 Task: Look for space in Springs, South Africa from 12th August, 2023 to 16th August, 2023 for 8 adults in price range Rs.10000 to Rs.16000. Place can be private room with 8 bedrooms having 8 beds and 8 bathrooms. Property type can be house, flat, guest house, hotel. Amenities needed are: wifi, TV, free parkinig on premises, gym, breakfast. Booking option can be shelf check-in. Required host language is English.
Action: Mouse moved to (433, 105)
Screenshot: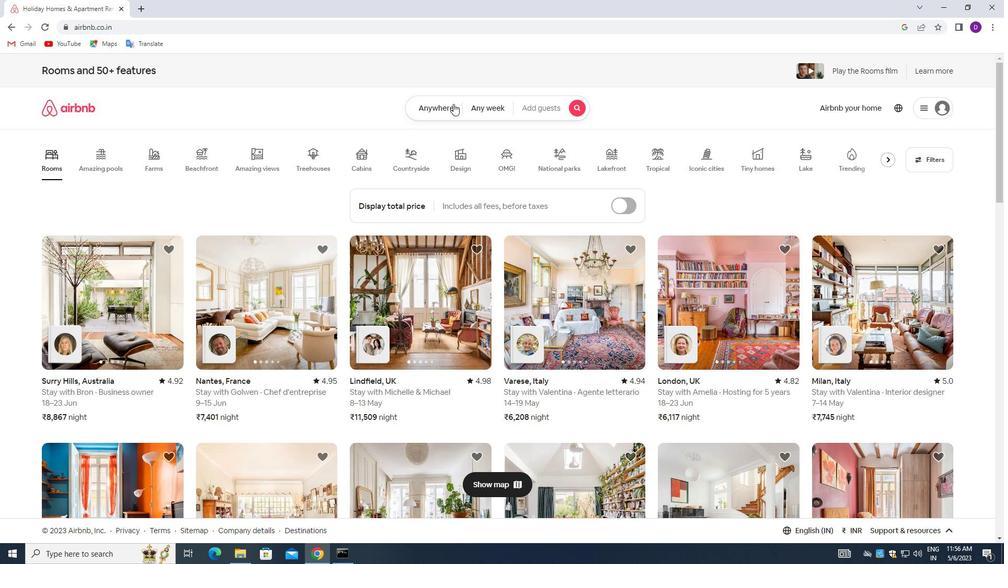
Action: Mouse pressed left at (433, 105)
Screenshot: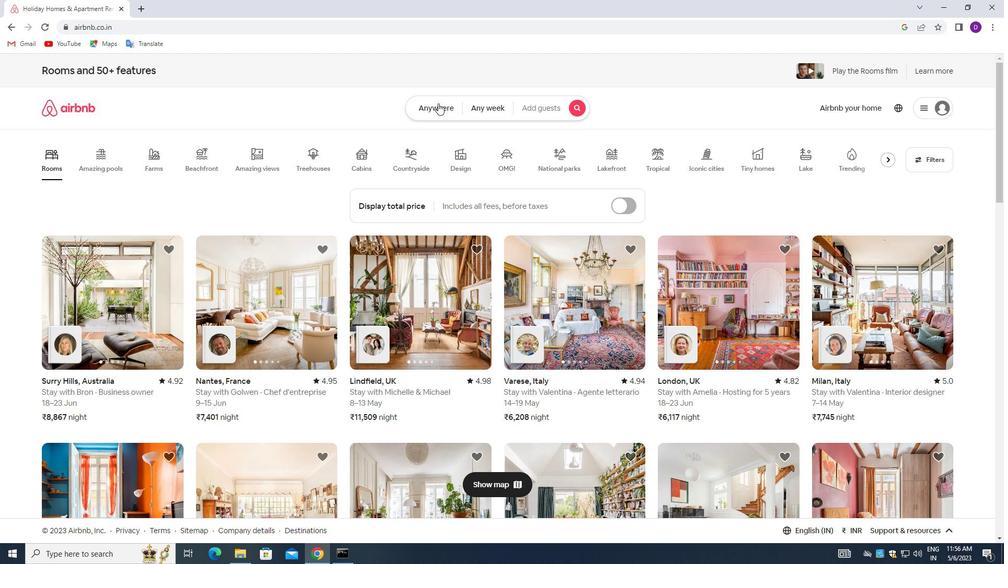 
Action: Mouse moved to (382, 148)
Screenshot: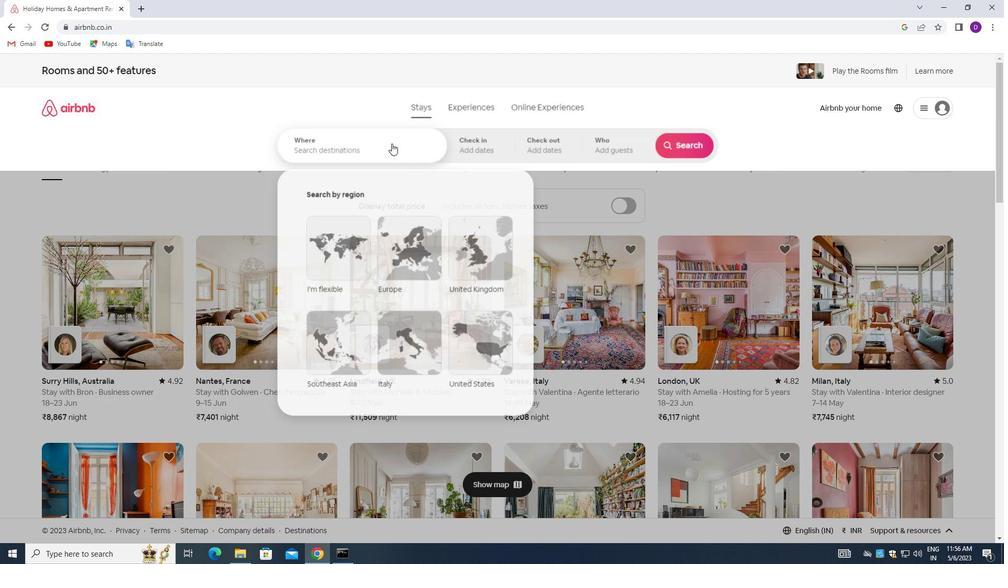 
Action: Mouse pressed left at (382, 148)
Screenshot: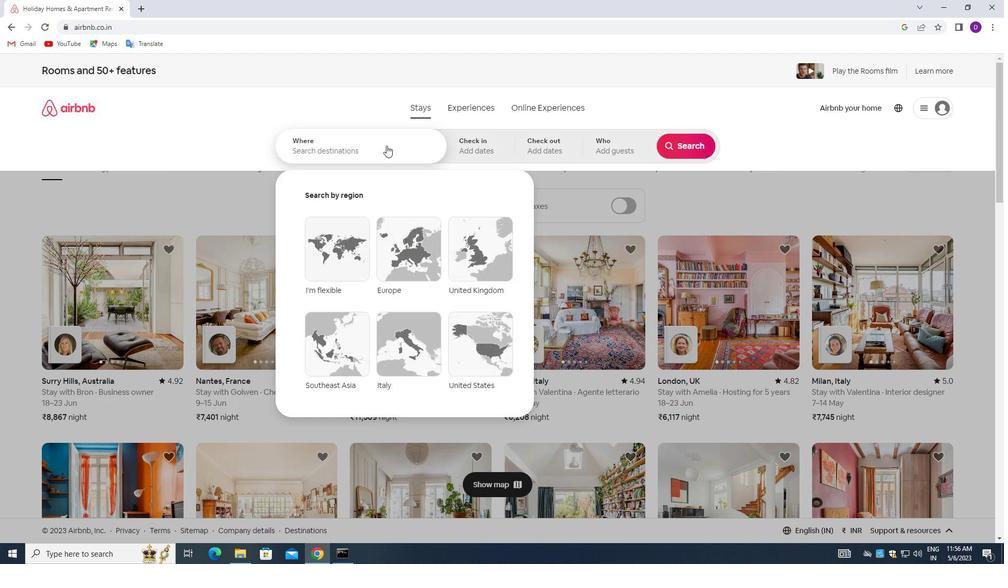 
Action: Mouse moved to (130, 254)
Screenshot: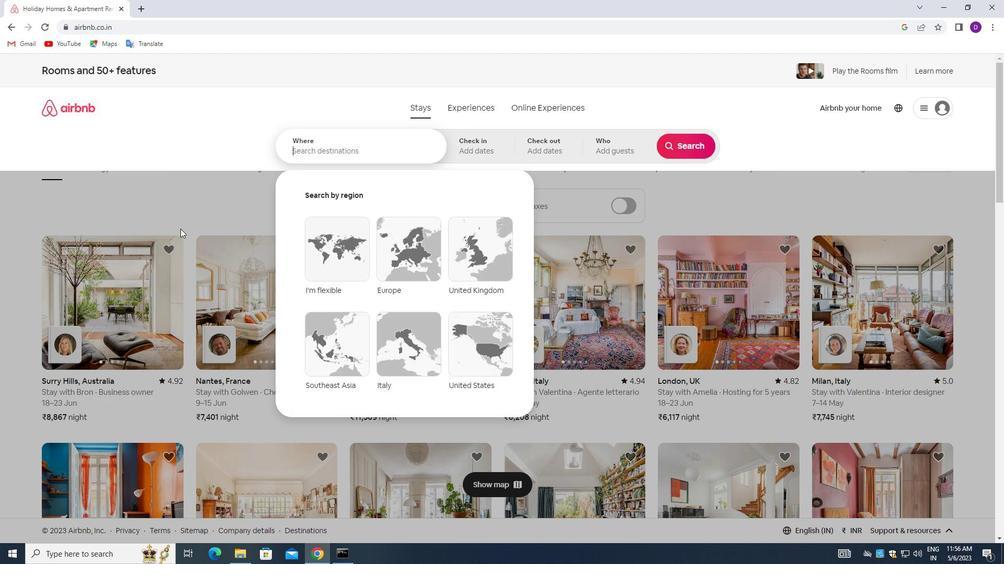 
Action: Key pressed <Key.shift_r>Spring,<Key.space><Key.shift_r>South<Key.space><Key.shift_r>Africa<Key.left><Key.left><Key.left><Key.left><Key.left><Key.left><Key.left><Key.left><Key.left><Key.left><Key.left><Key.left><Key.left><Key.left>s<Key.enter>
Screenshot: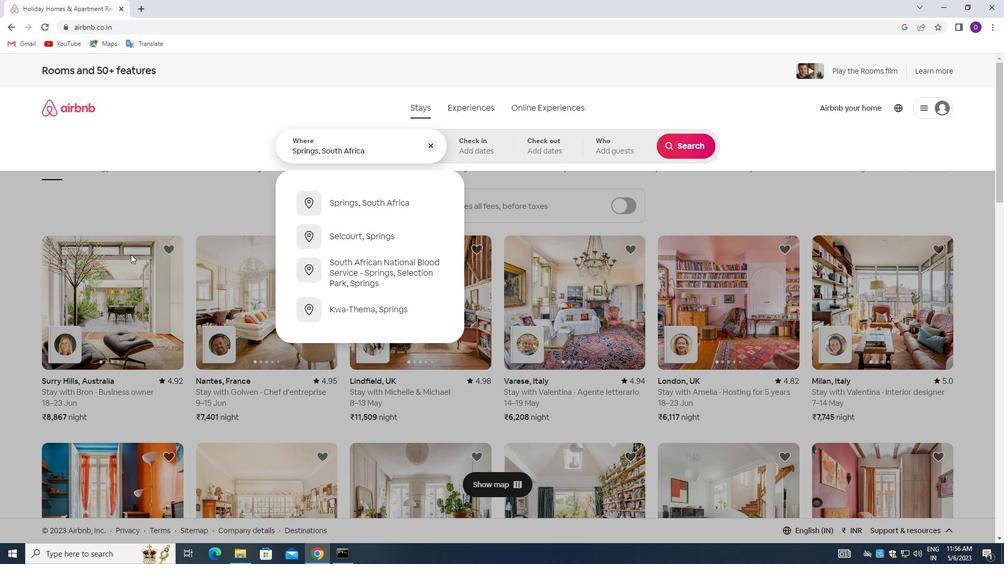 
Action: Mouse moved to (682, 233)
Screenshot: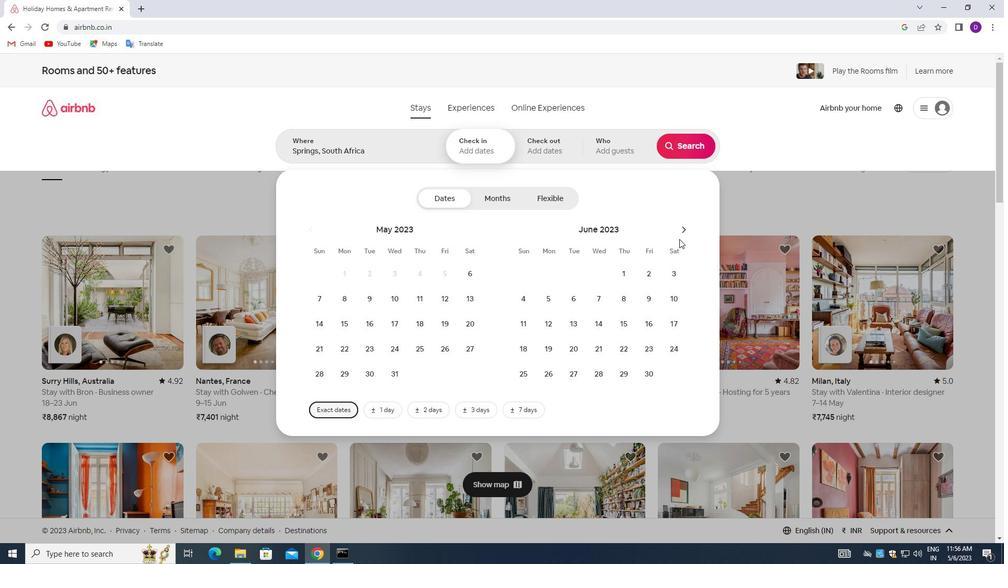 
Action: Mouse pressed left at (682, 233)
Screenshot: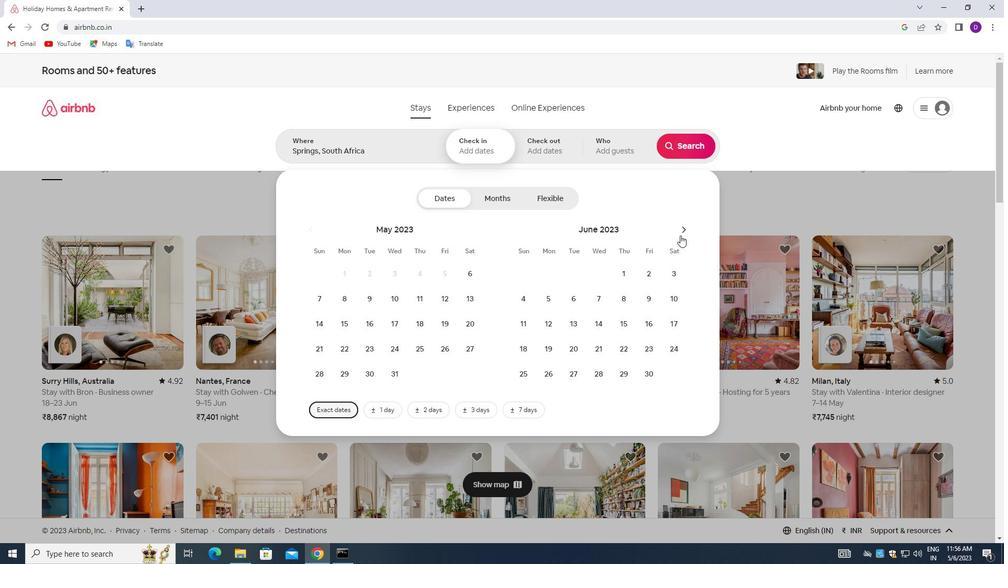 
Action: Mouse moved to (683, 233)
Screenshot: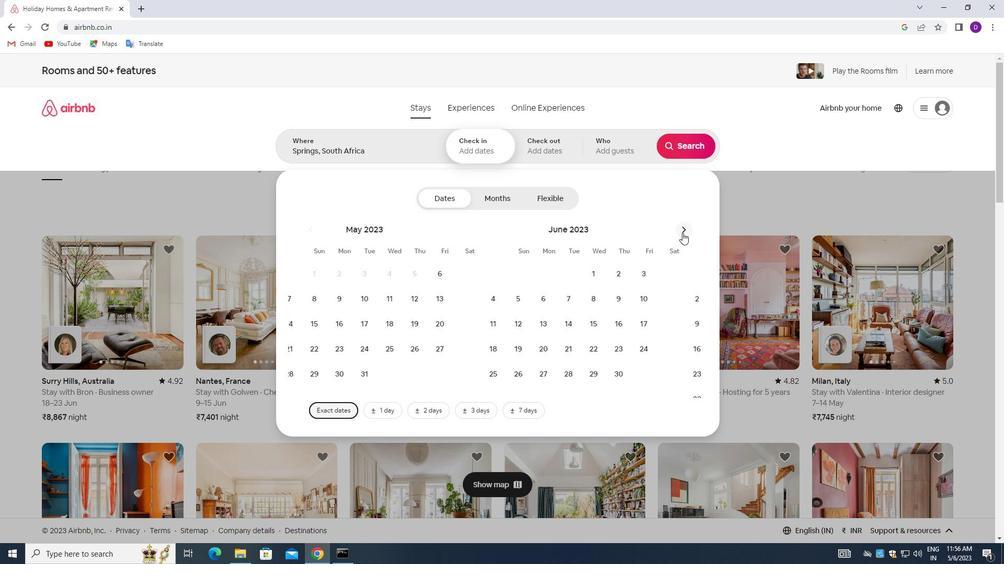 
Action: Mouse pressed left at (683, 233)
Screenshot: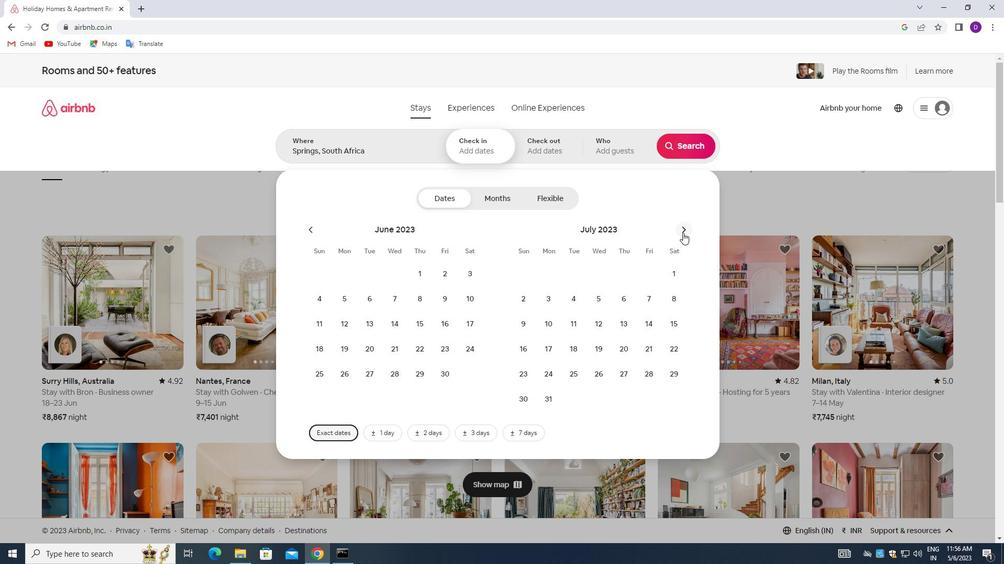 
Action: Mouse moved to (674, 299)
Screenshot: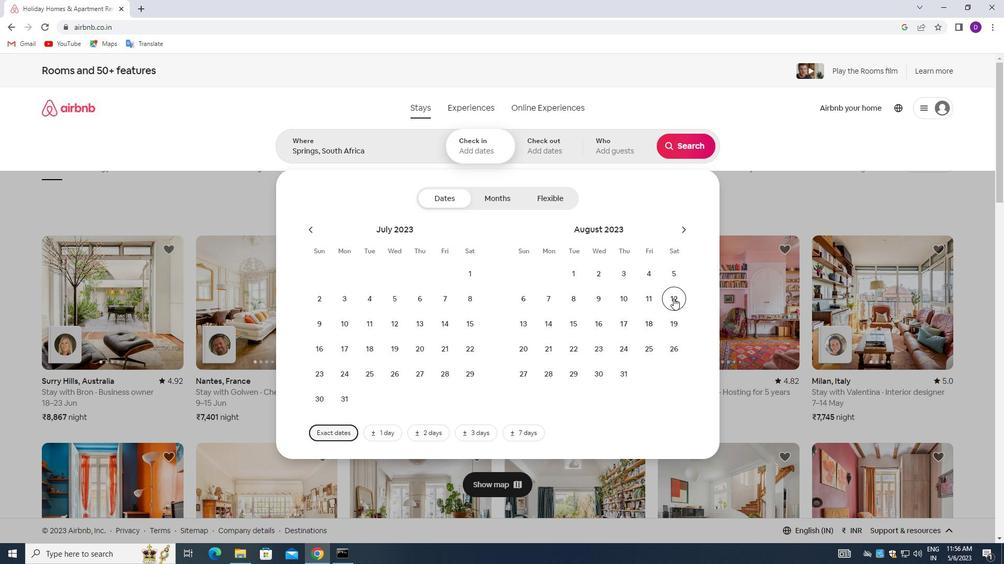 
Action: Mouse pressed left at (674, 299)
Screenshot: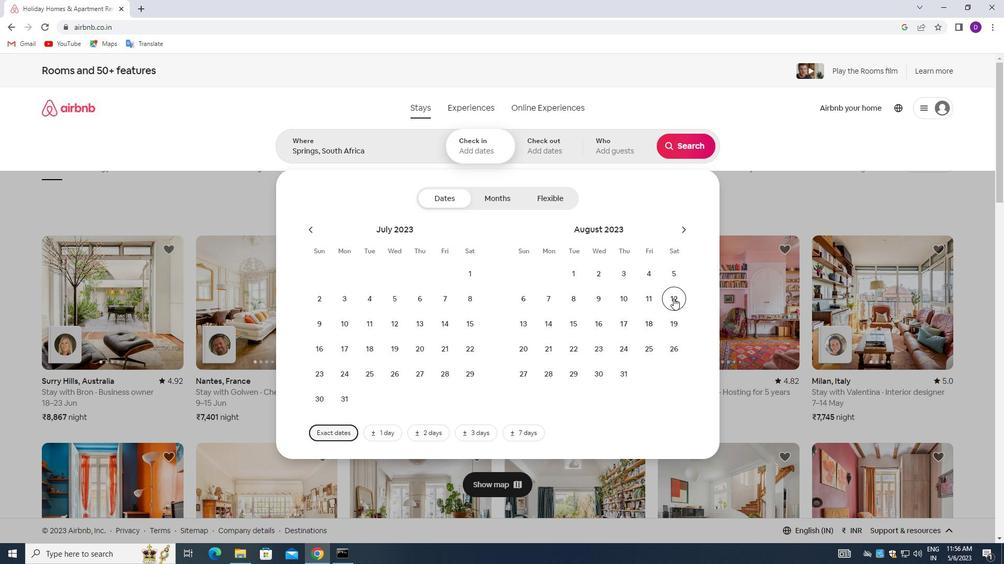 
Action: Mouse moved to (600, 323)
Screenshot: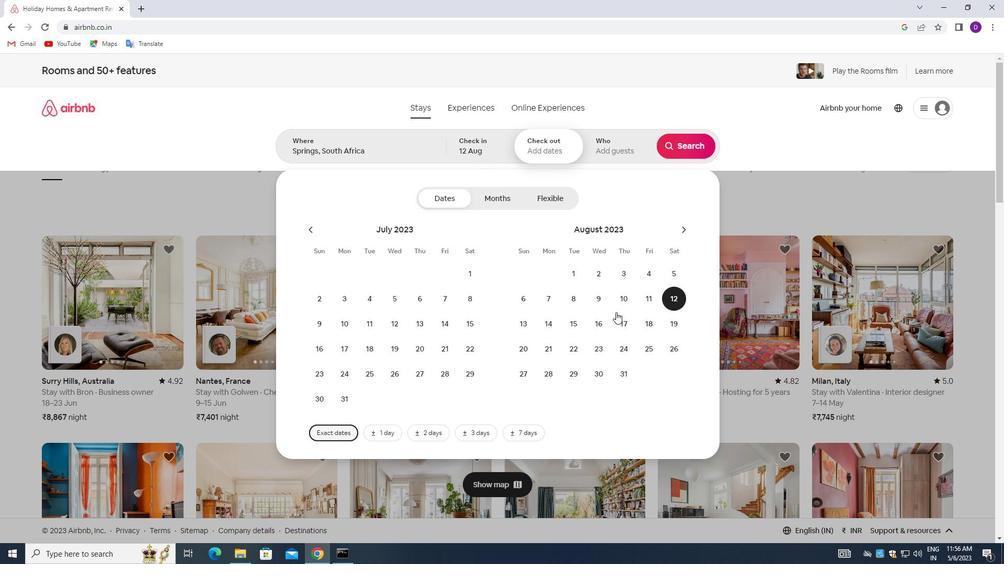 
Action: Mouse pressed left at (600, 323)
Screenshot: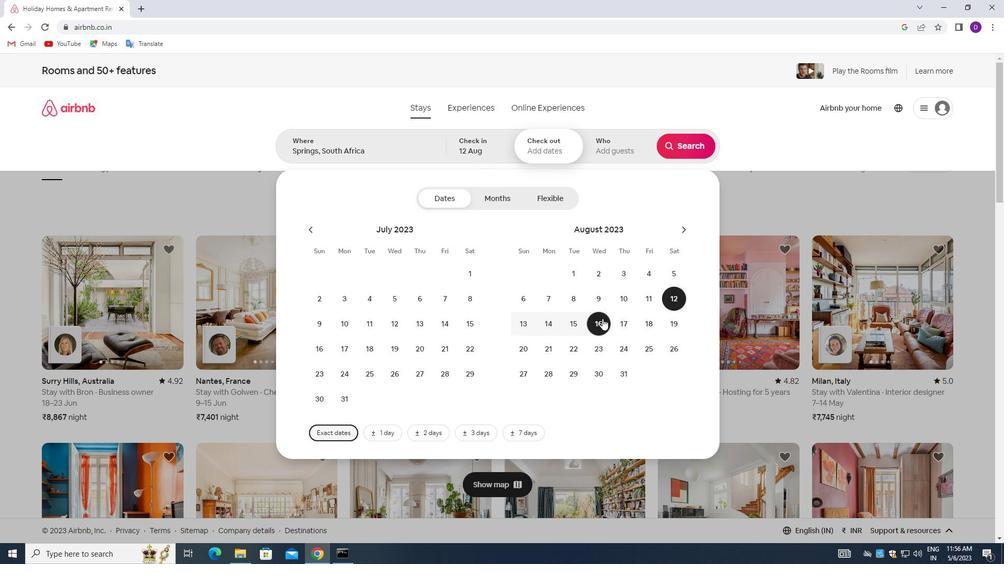 
Action: Mouse moved to (605, 150)
Screenshot: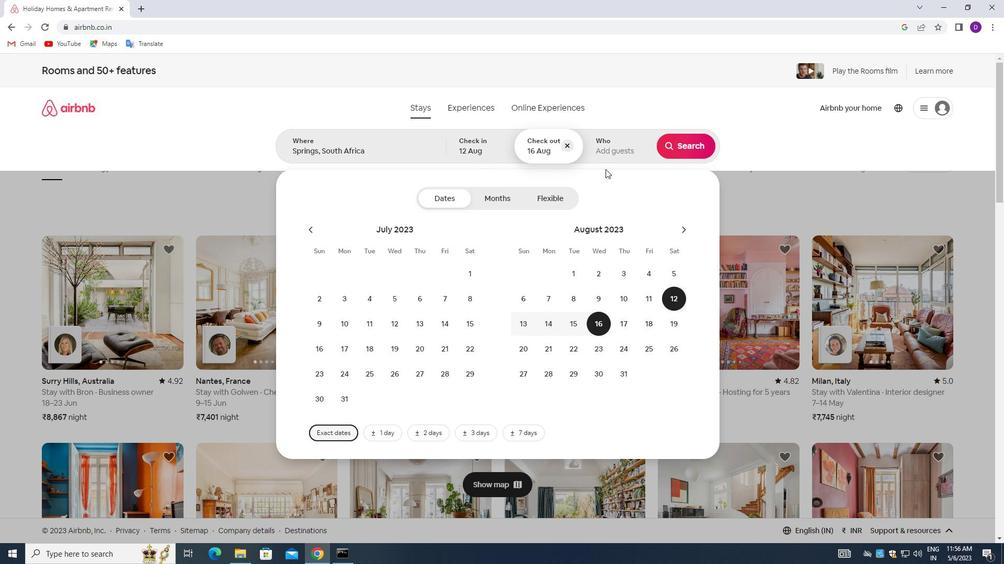 
Action: Mouse pressed left at (605, 150)
Screenshot: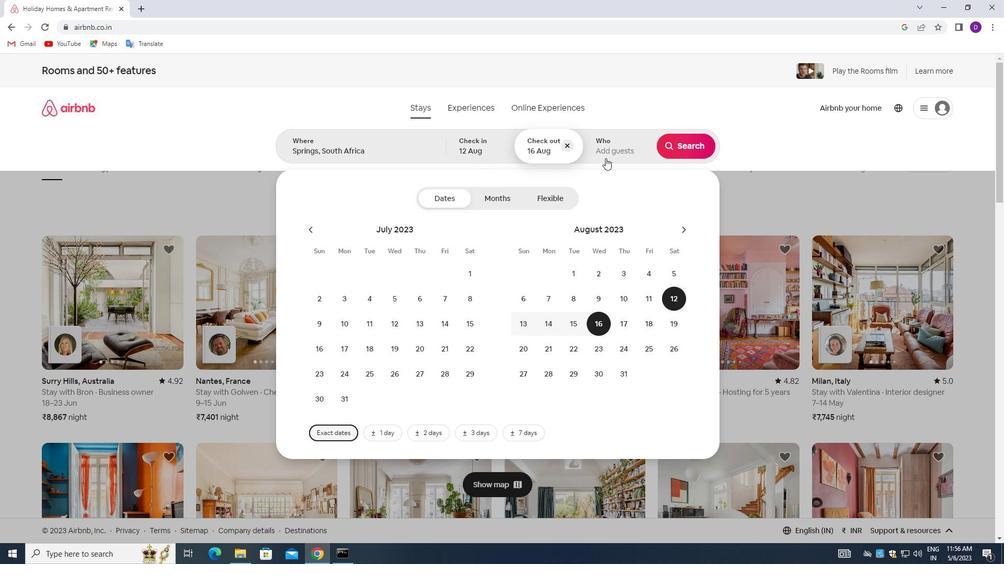 
Action: Mouse moved to (685, 204)
Screenshot: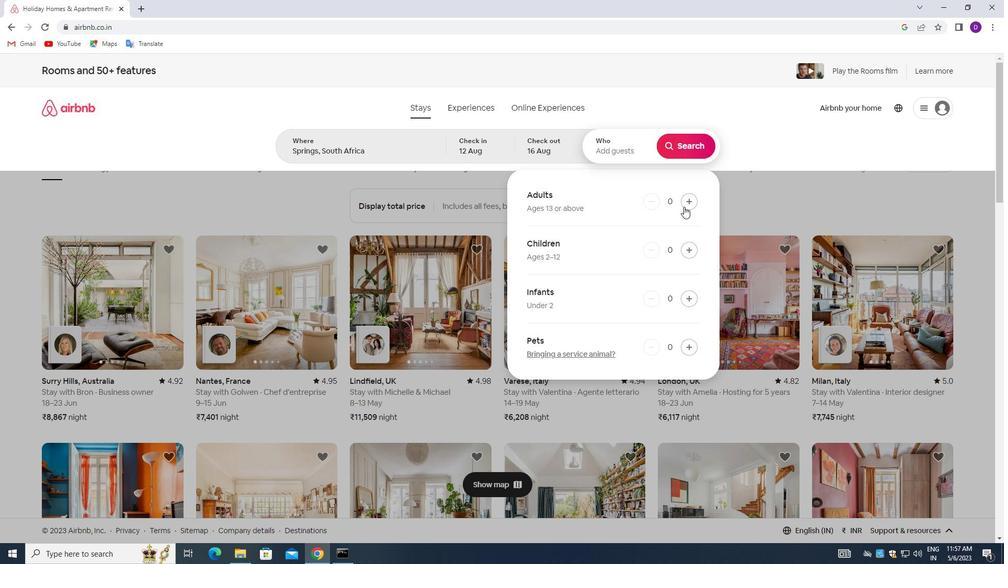
Action: Mouse pressed left at (685, 204)
Screenshot: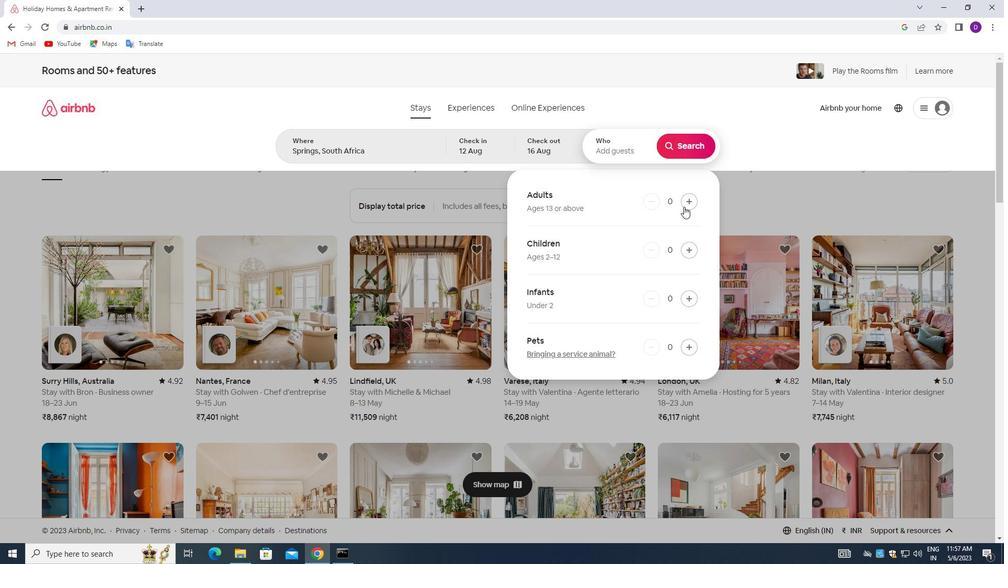 
Action: Mouse moved to (686, 204)
Screenshot: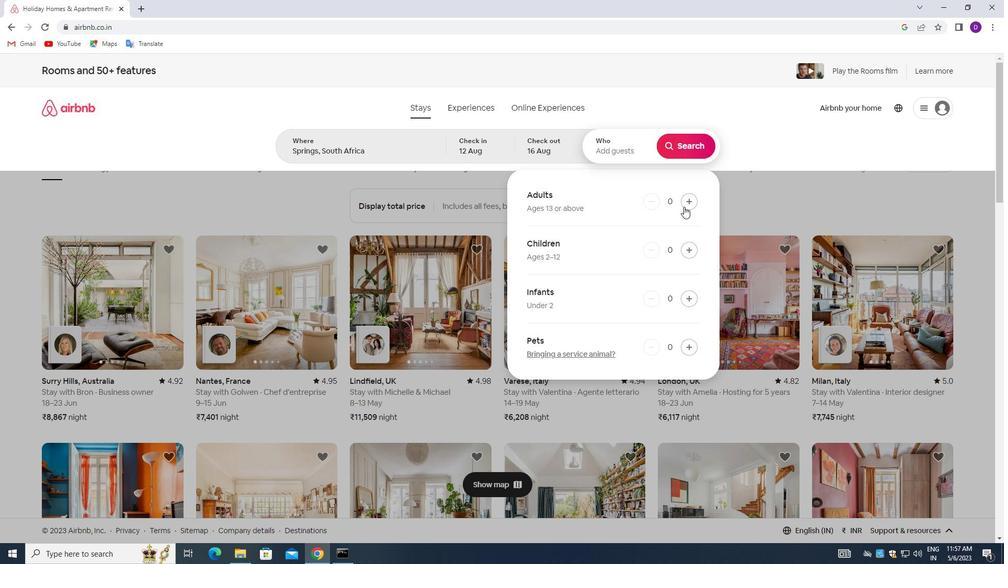 
Action: Mouse pressed left at (686, 204)
Screenshot: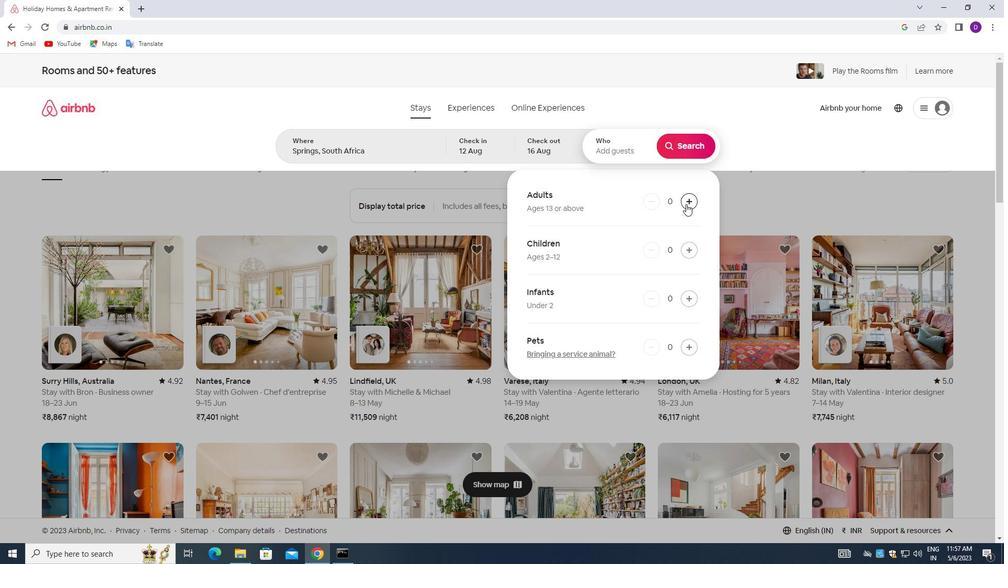 
Action: Mouse pressed left at (686, 204)
Screenshot: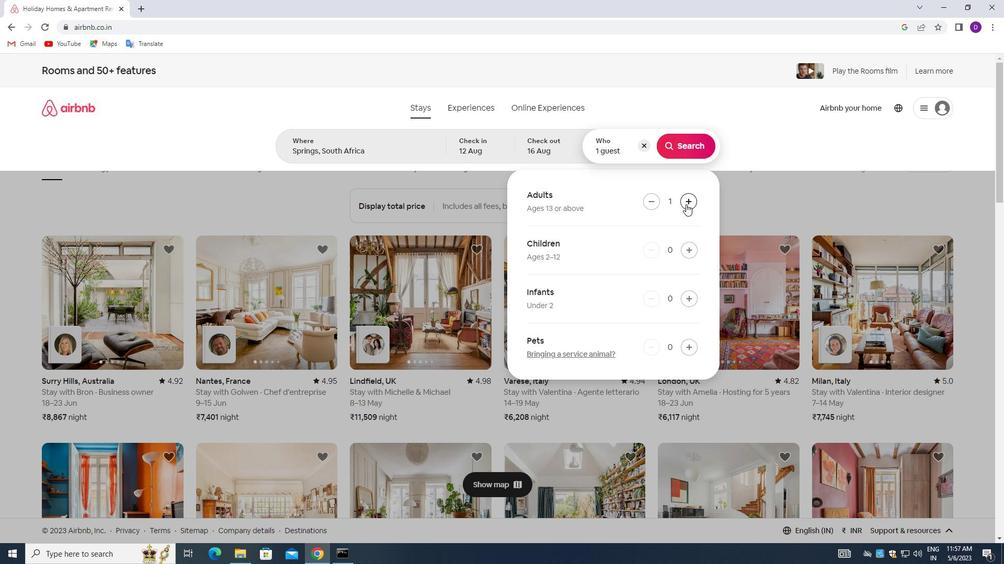 
Action: Mouse pressed left at (686, 204)
Screenshot: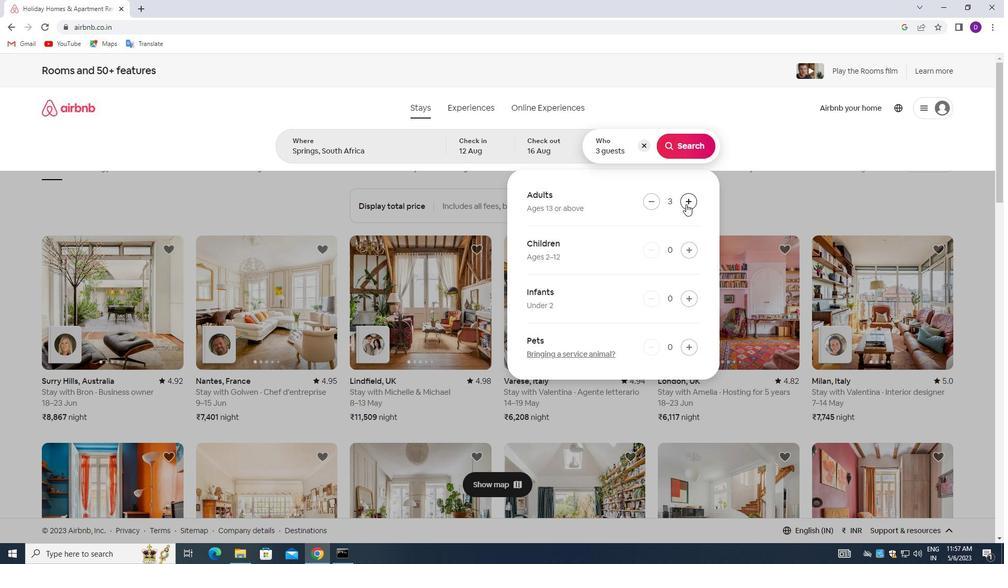 
Action: Mouse pressed left at (686, 204)
Screenshot: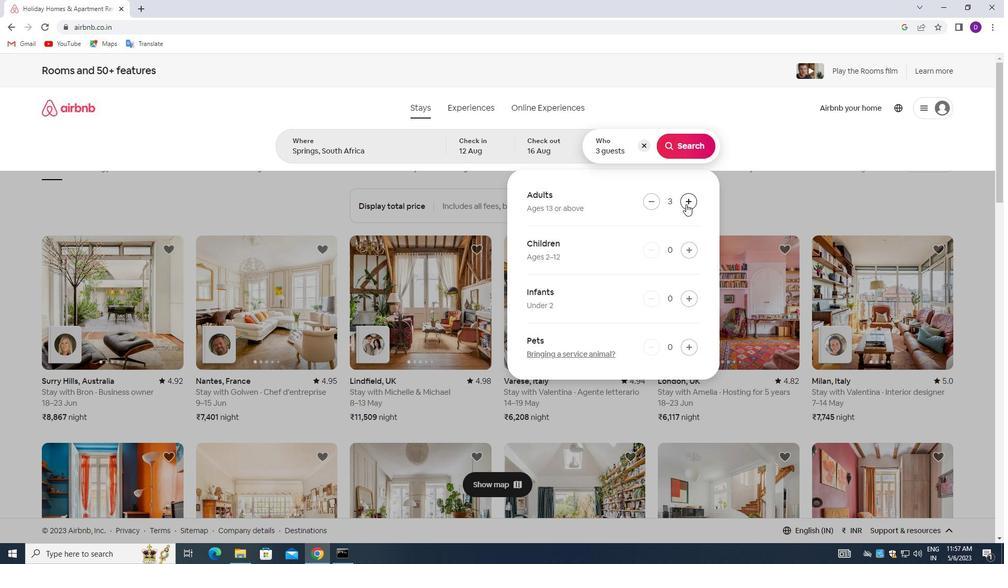 
Action: Mouse pressed left at (686, 204)
Screenshot: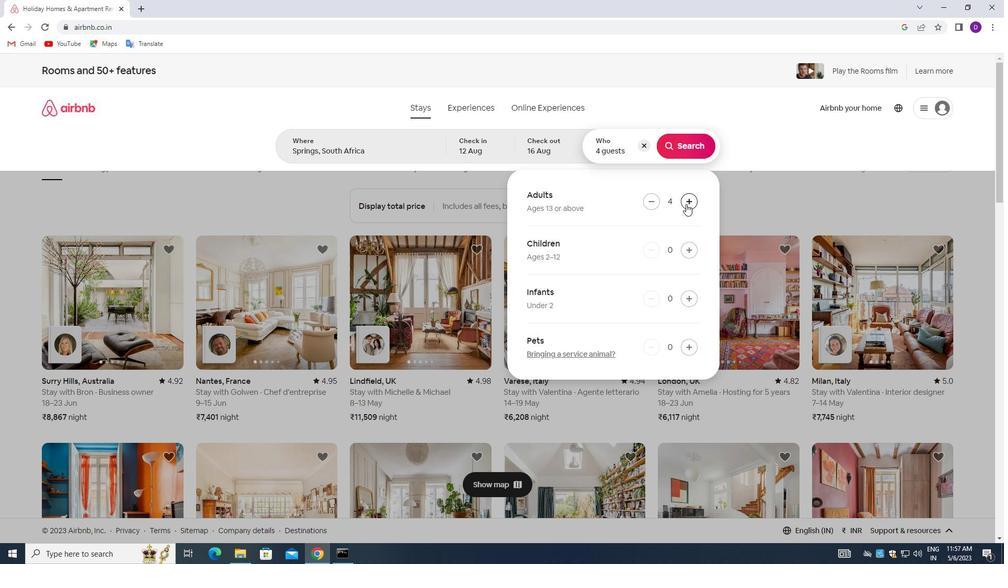 
Action: Mouse pressed left at (686, 204)
Screenshot: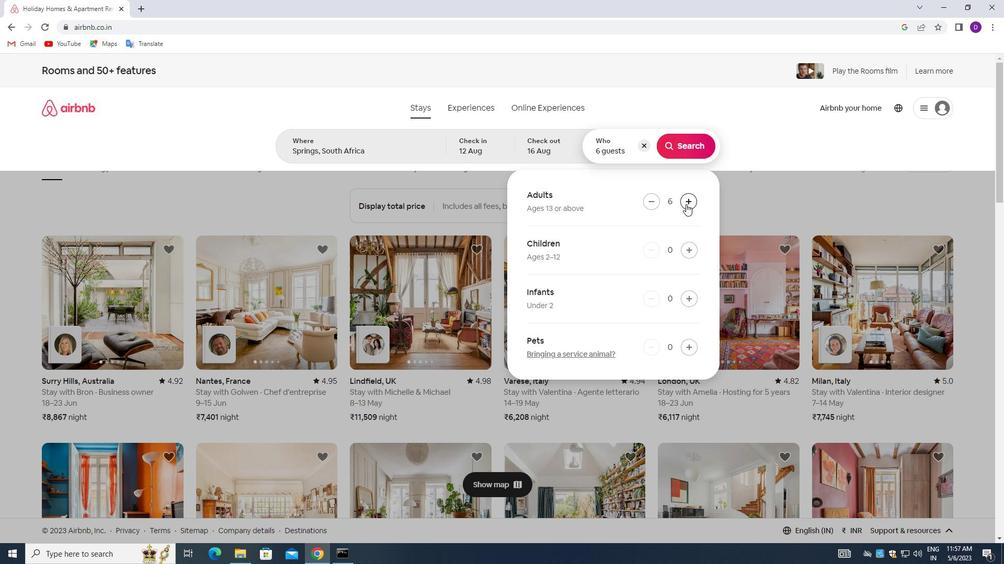 
Action: Mouse pressed left at (686, 204)
Screenshot: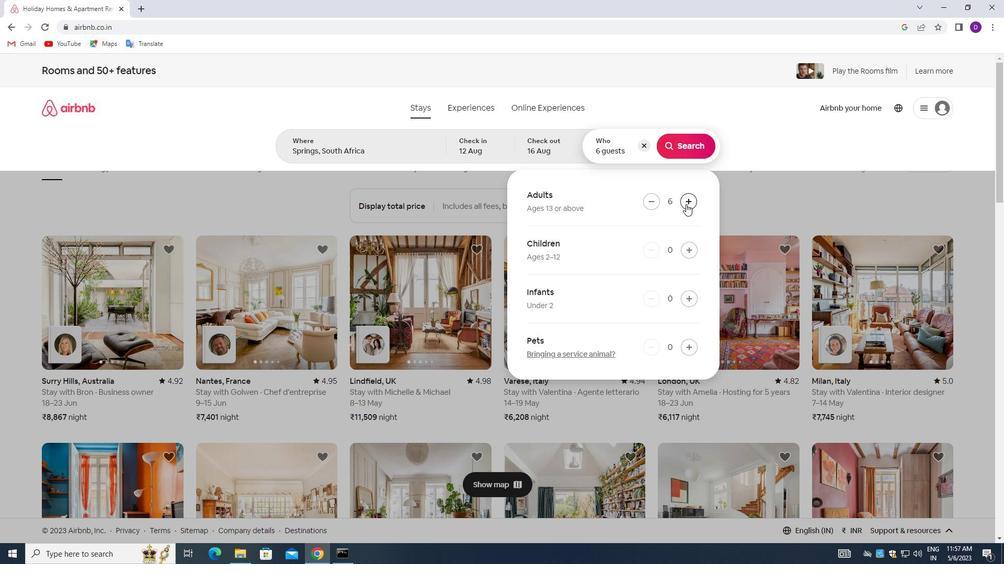 
Action: Mouse moved to (679, 146)
Screenshot: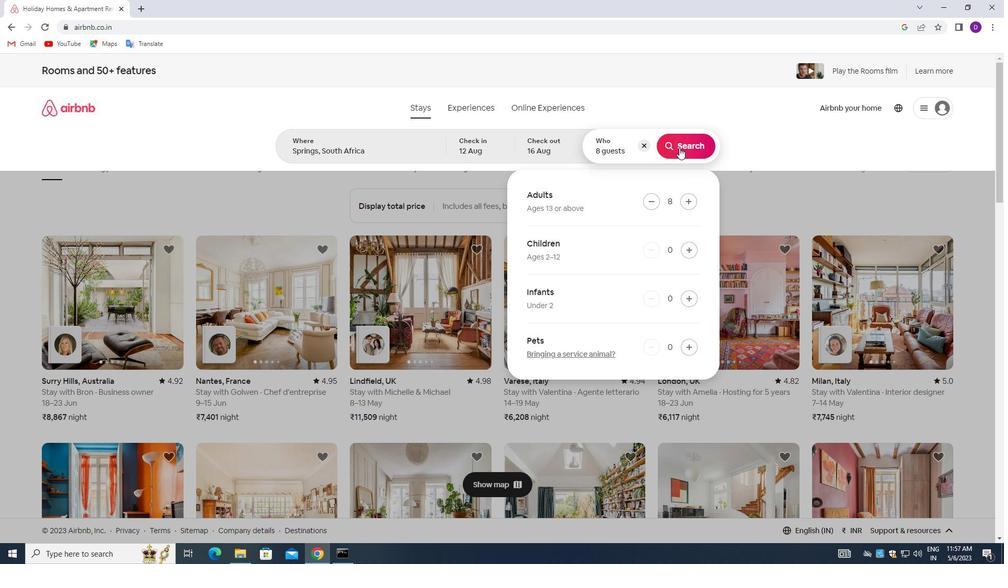 
Action: Mouse pressed left at (679, 146)
Screenshot: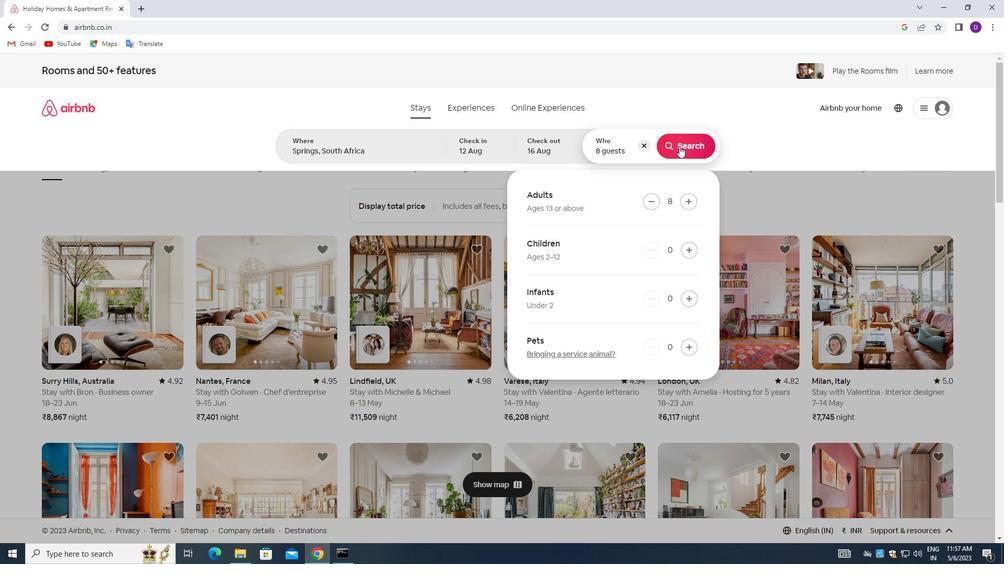 
Action: Mouse moved to (947, 114)
Screenshot: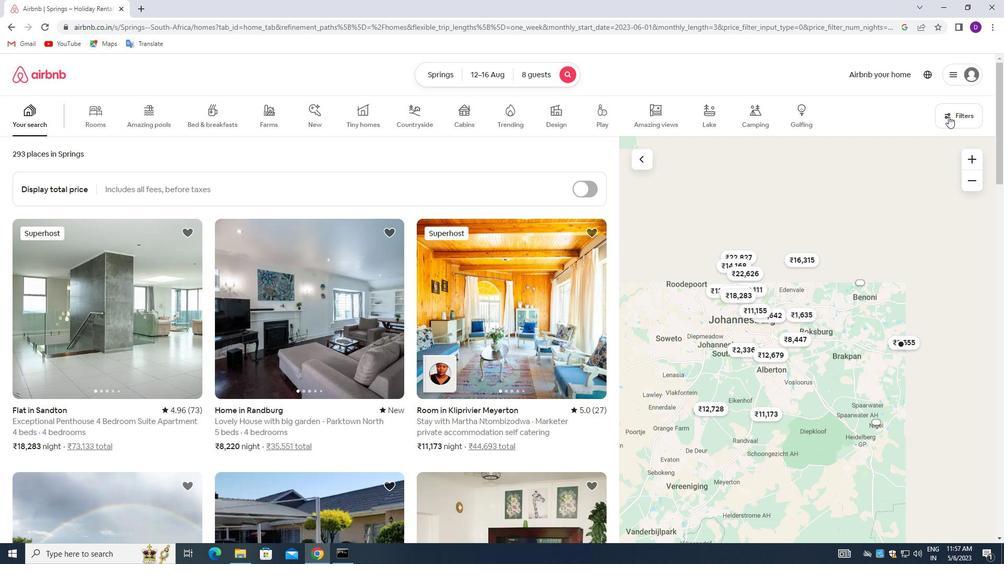 
Action: Mouse pressed left at (947, 114)
Screenshot: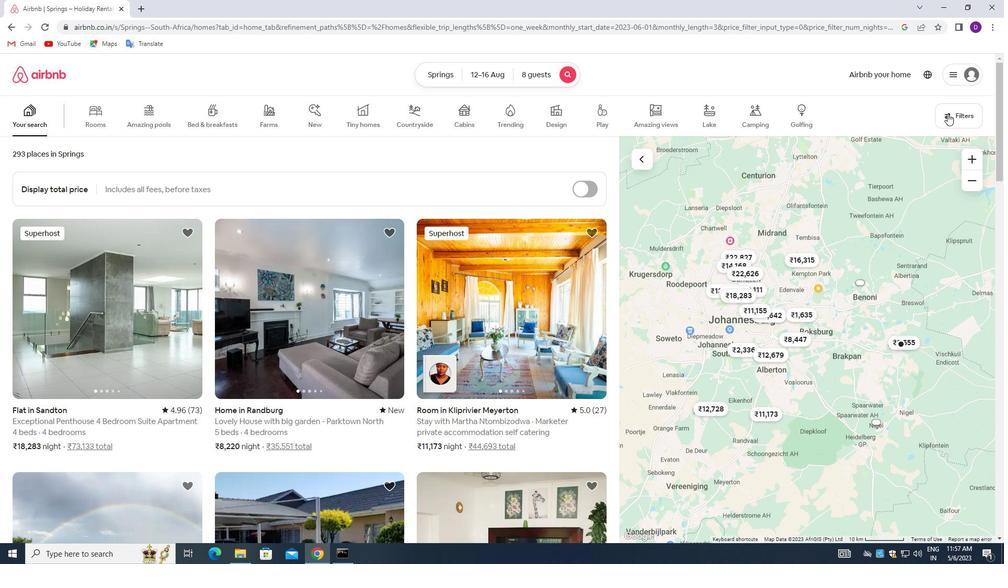 
Action: Mouse moved to (376, 377)
Screenshot: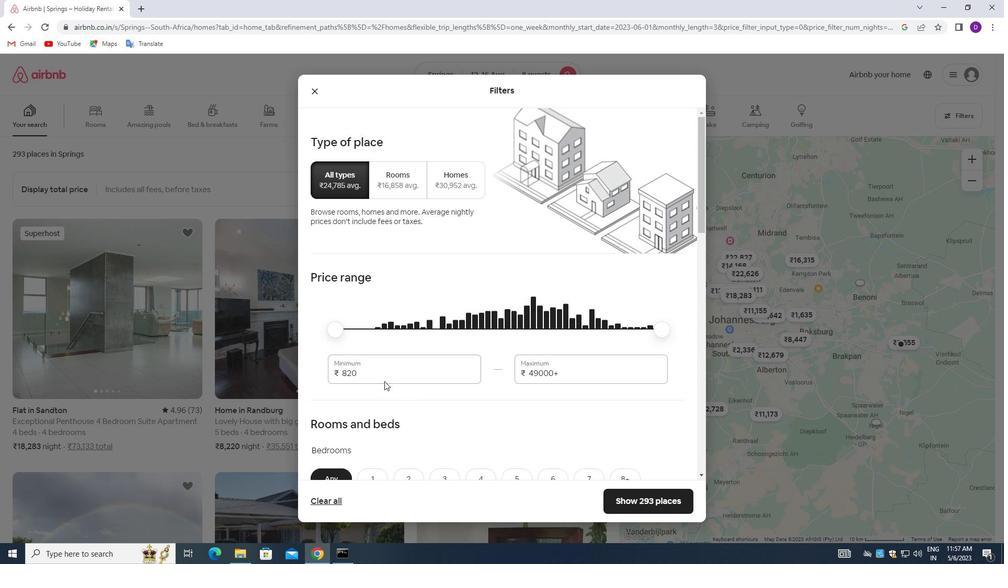 
Action: Mouse pressed left at (376, 377)
Screenshot: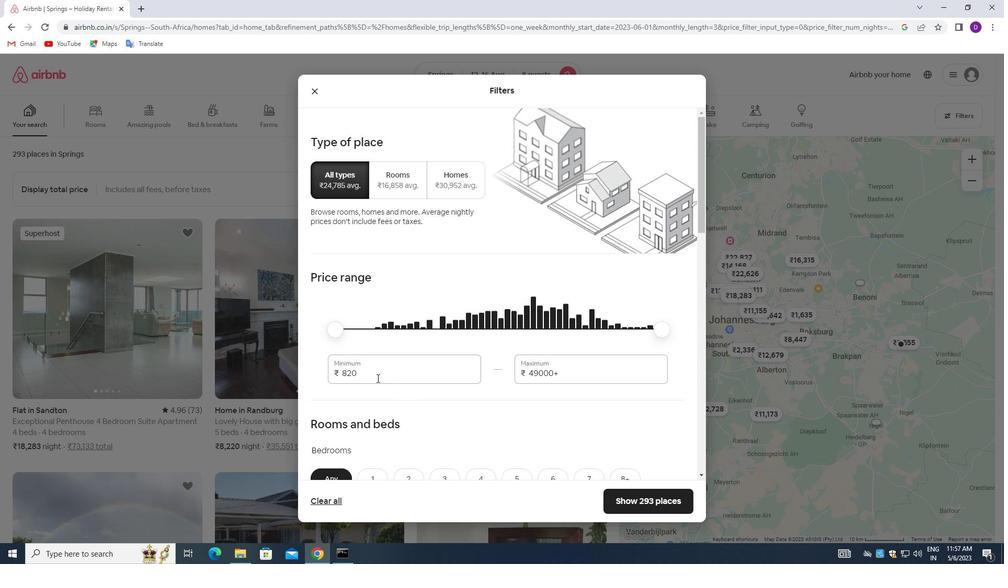 
Action: Mouse pressed left at (376, 377)
Screenshot: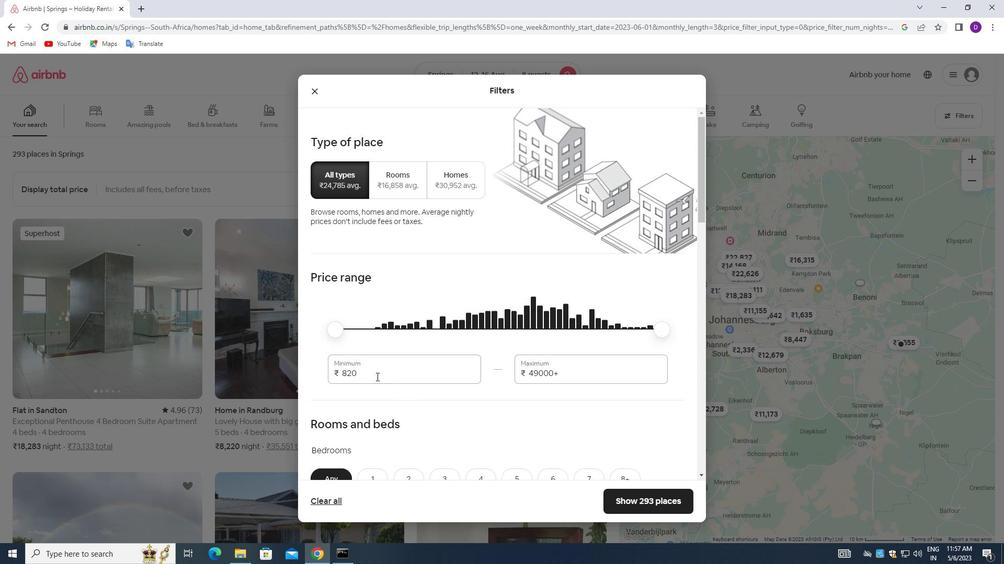 
Action: Mouse moved to (376, 377)
Screenshot: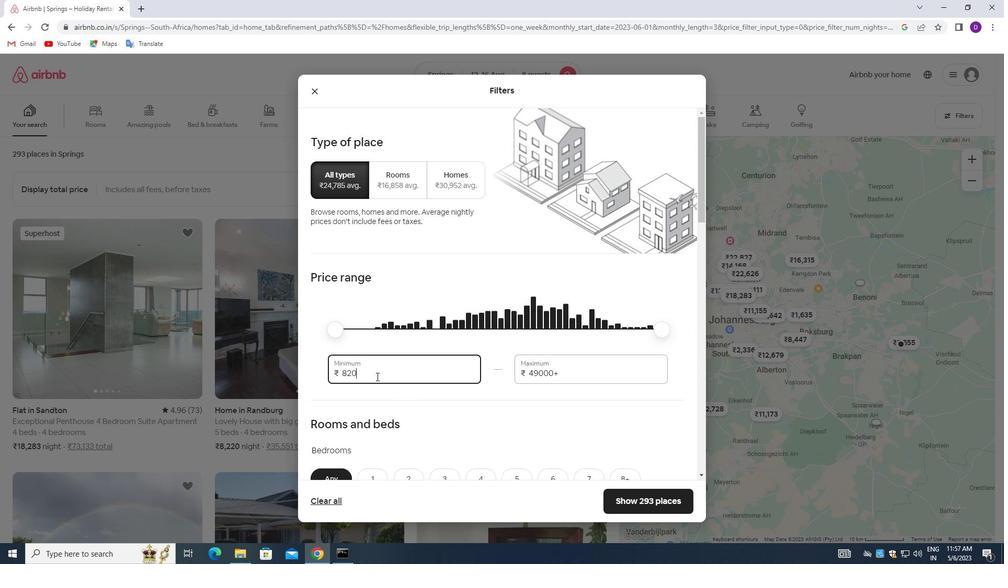 
Action: Key pressed 10000<Key.tab>16000
Screenshot: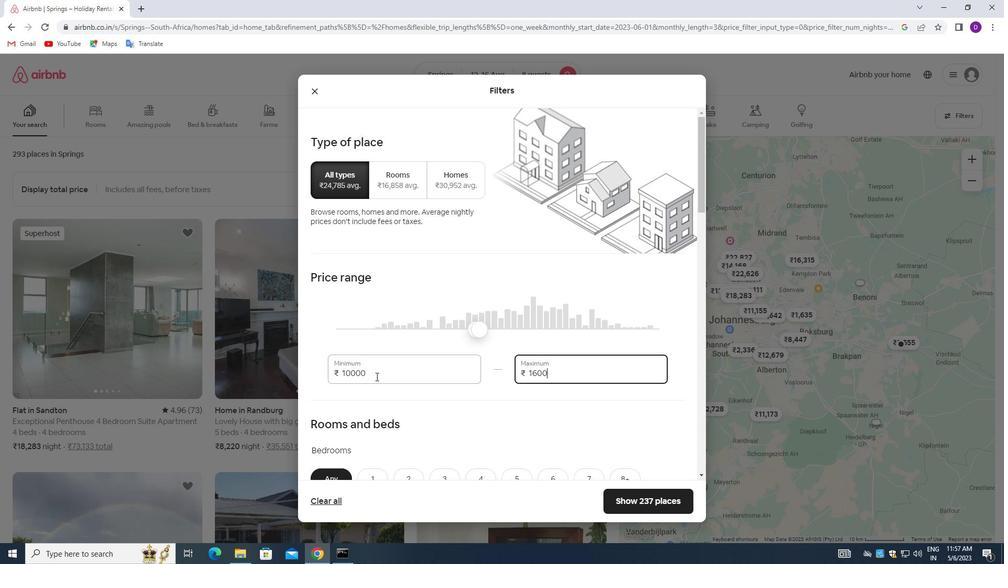 
Action: Mouse moved to (429, 364)
Screenshot: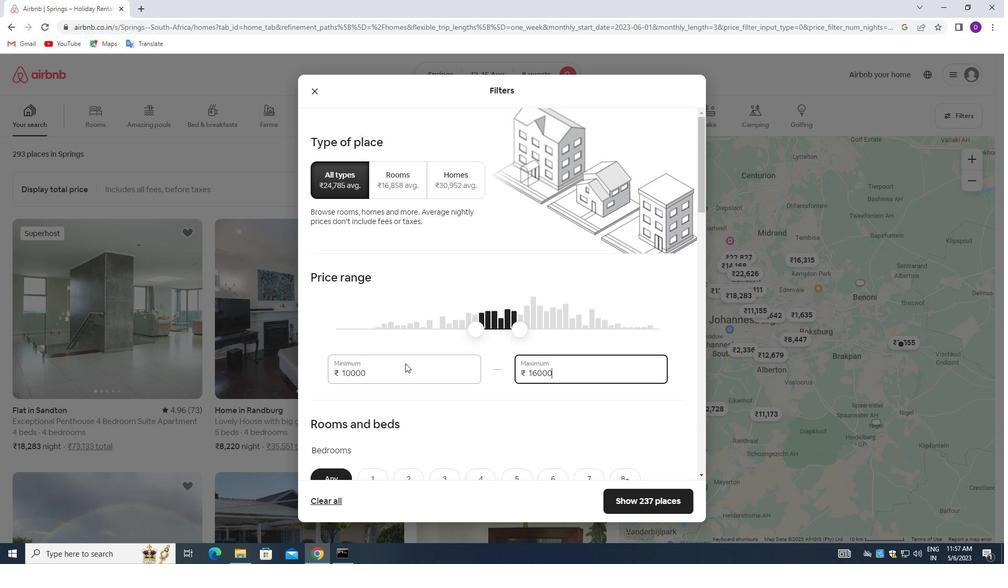 
Action: Mouse scrolled (429, 363) with delta (0, 0)
Screenshot: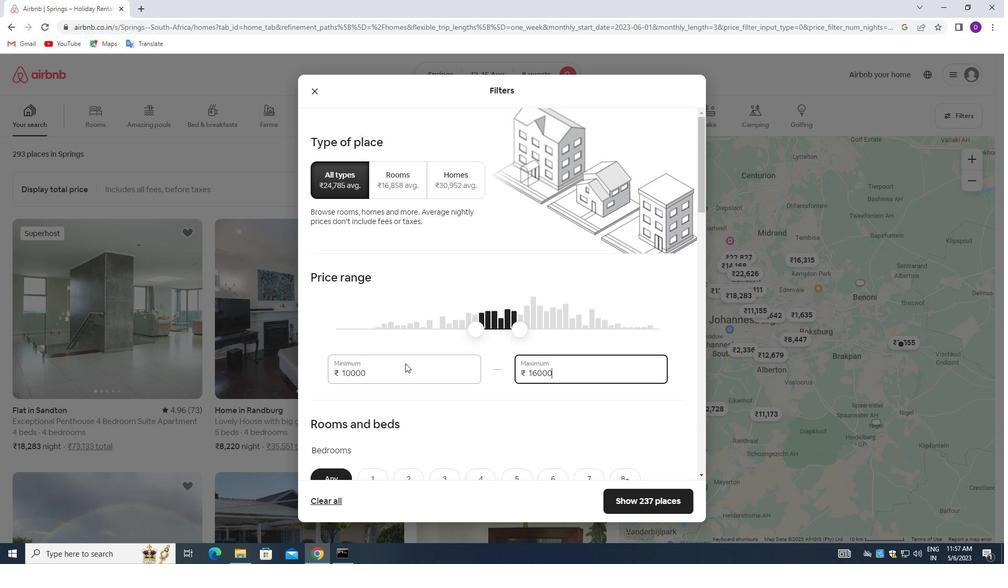 
Action: Mouse scrolled (429, 363) with delta (0, 0)
Screenshot: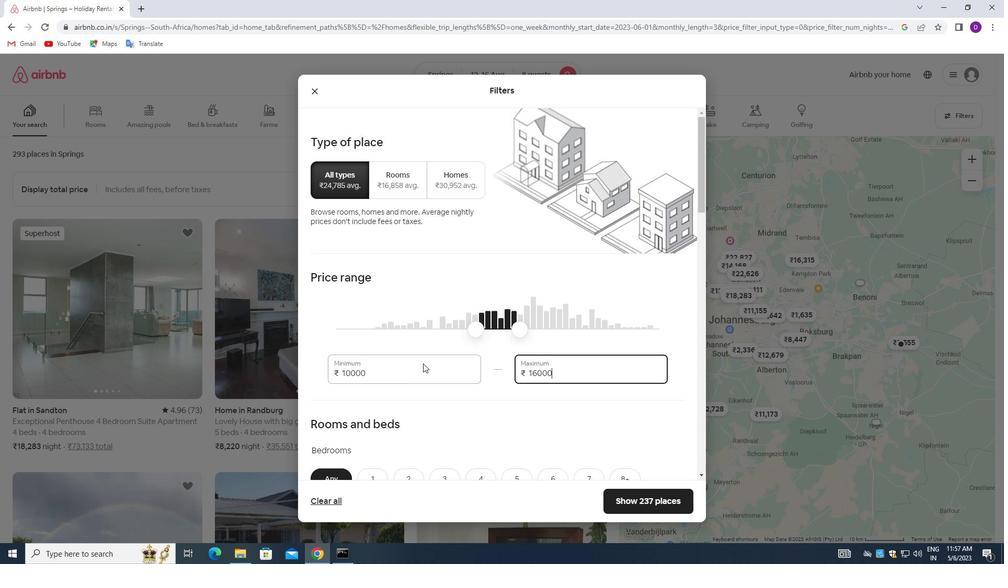 
Action: Mouse scrolled (429, 363) with delta (0, 0)
Screenshot: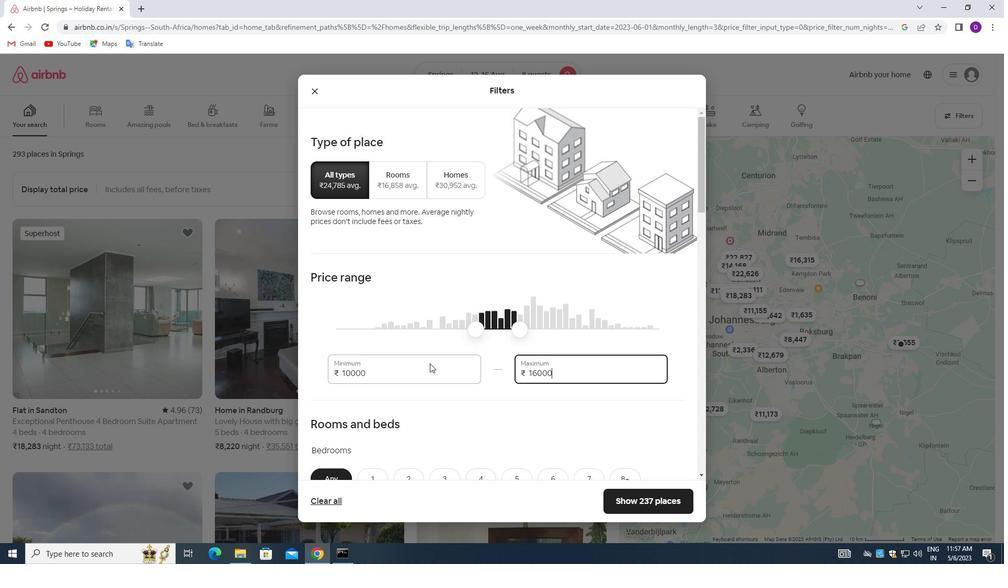 
Action: Mouse scrolled (429, 363) with delta (0, 0)
Screenshot: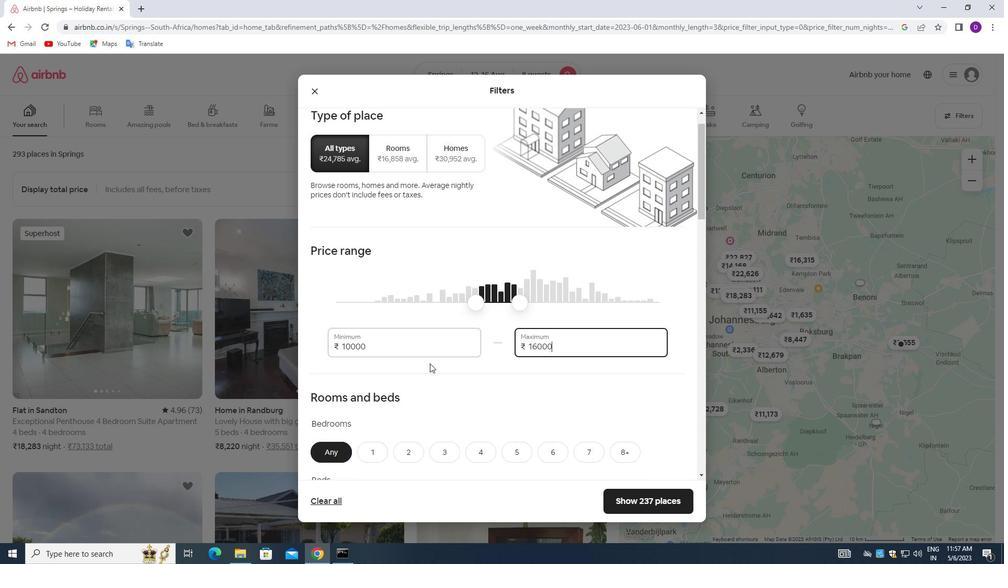 
Action: Mouse moved to (619, 282)
Screenshot: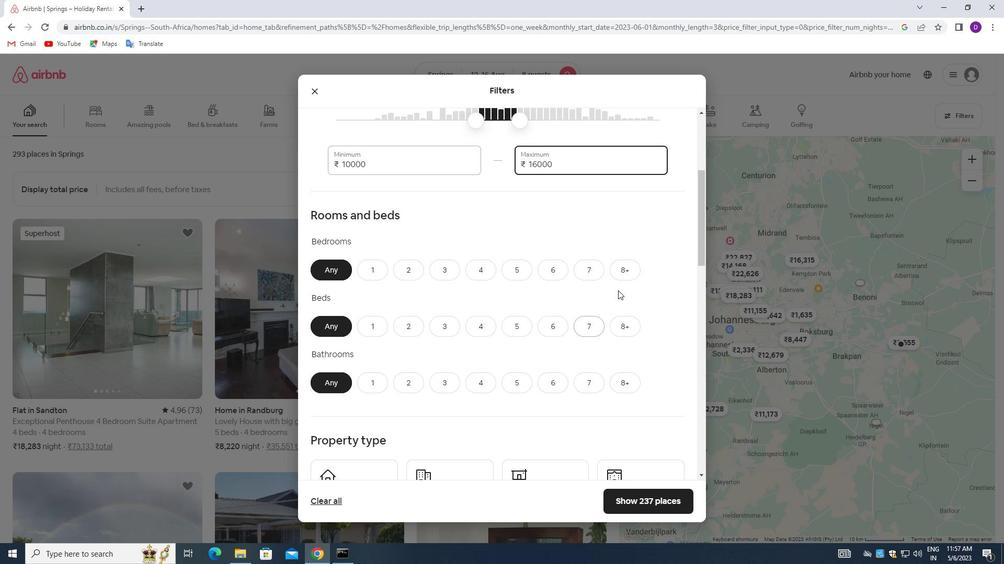 
Action: Mouse pressed left at (619, 282)
Screenshot: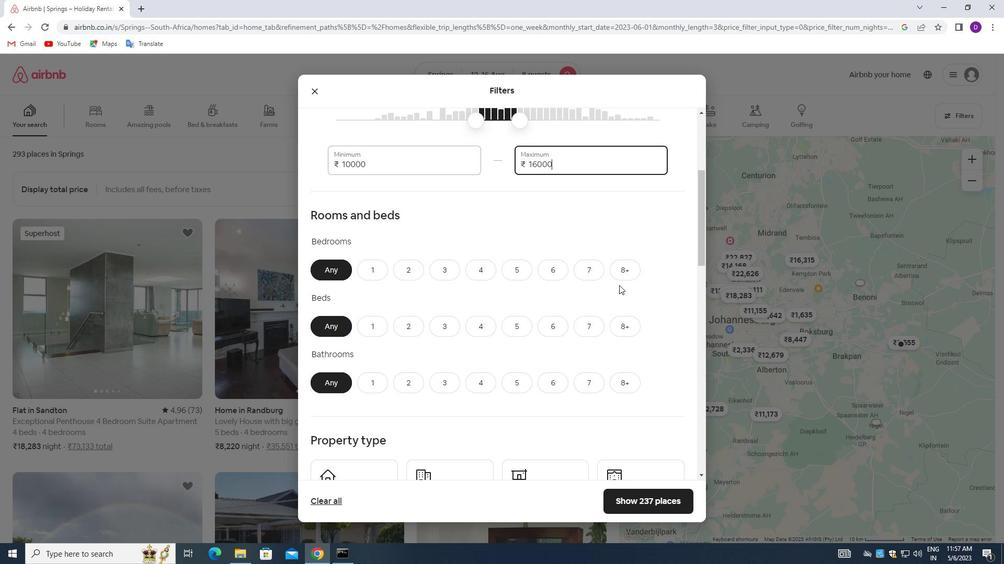 
Action: Mouse moved to (620, 276)
Screenshot: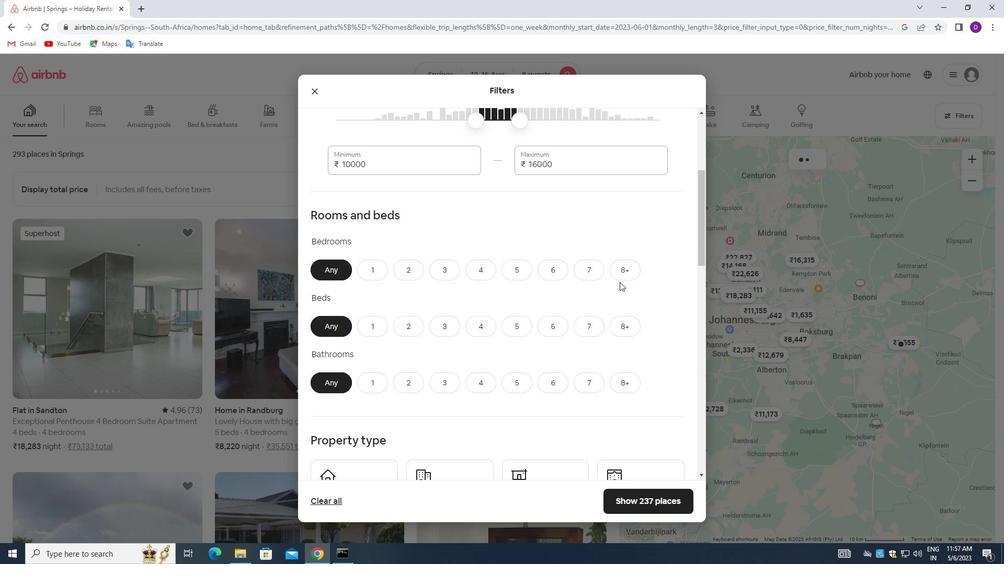 
Action: Mouse pressed left at (620, 276)
Screenshot: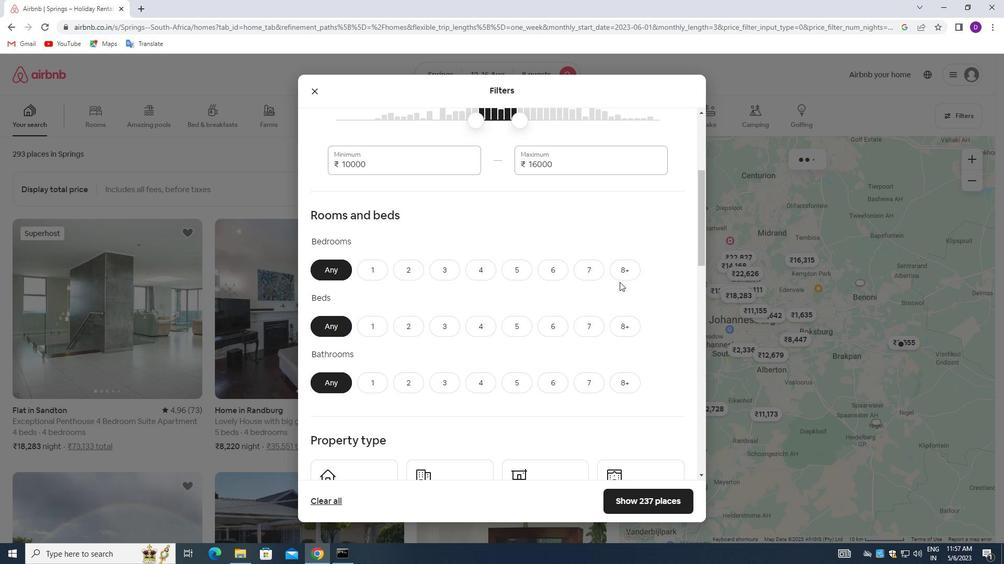 
Action: Mouse moved to (625, 324)
Screenshot: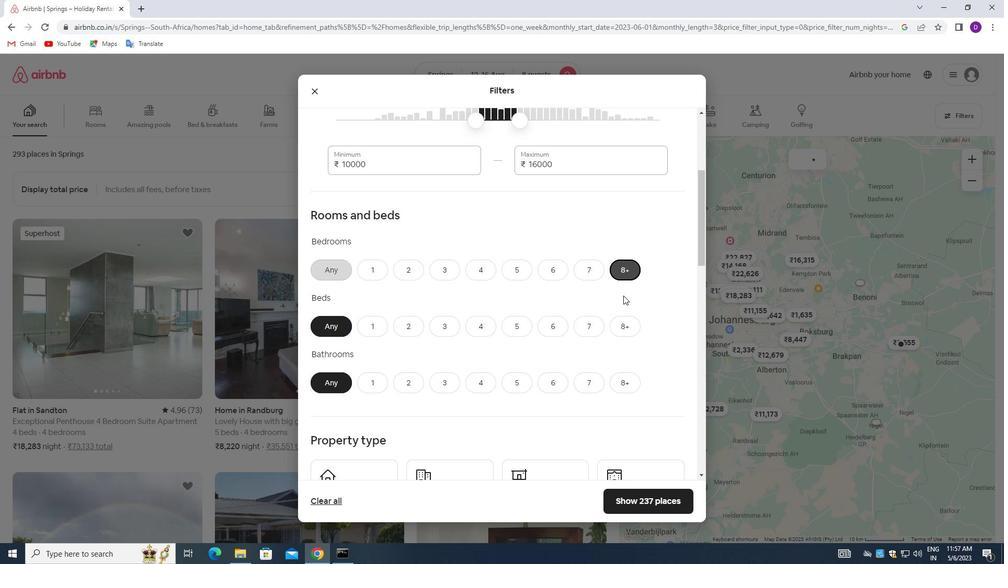 
Action: Mouse pressed left at (625, 324)
Screenshot: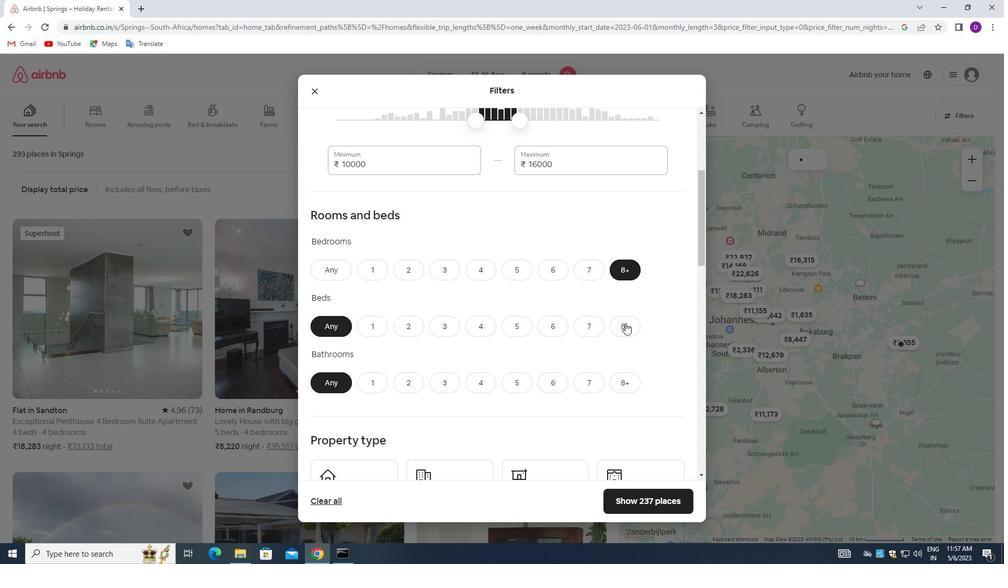 
Action: Mouse moved to (630, 383)
Screenshot: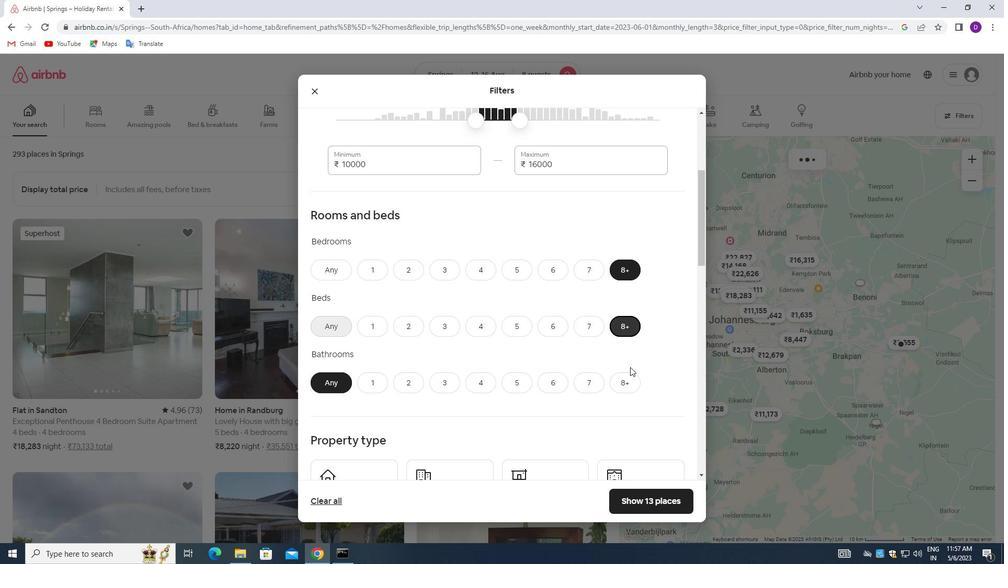 
Action: Mouse pressed left at (630, 383)
Screenshot: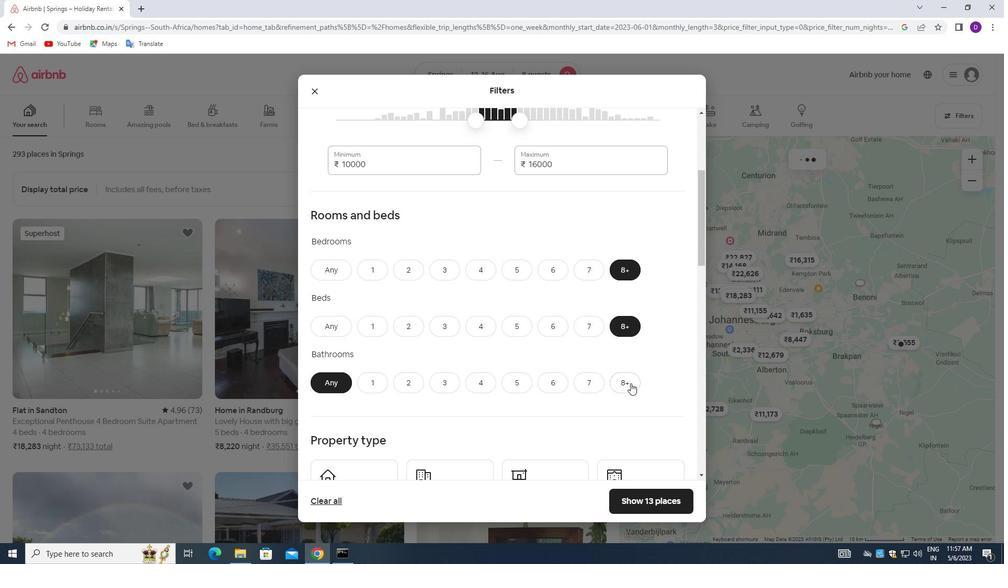 
Action: Mouse moved to (500, 331)
Screenshot: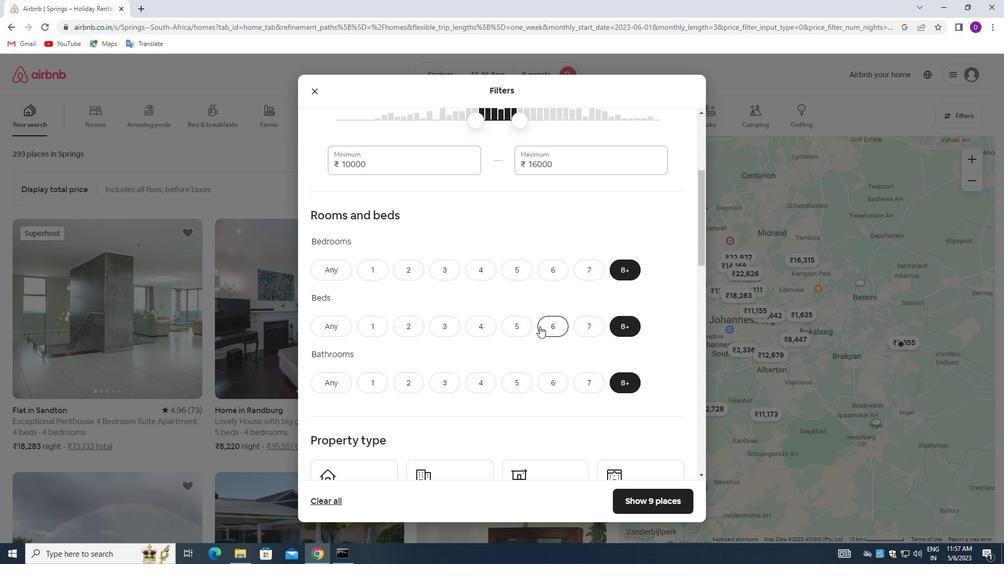 
Action: Mouse scrolled (500, 331) with delta (0, 0)
Screenshot: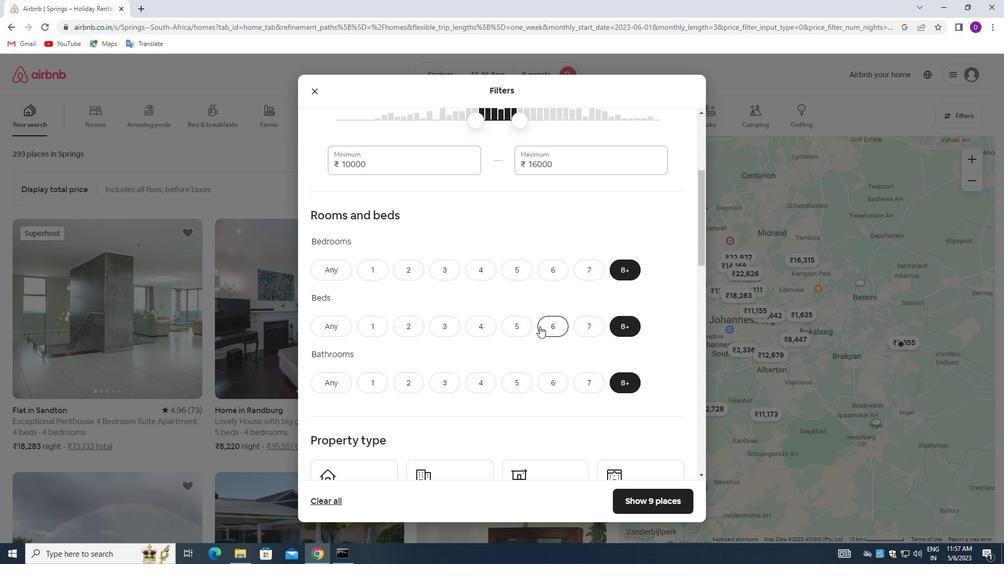 
Action: Mouse moved to (499, 328)
Screenshot: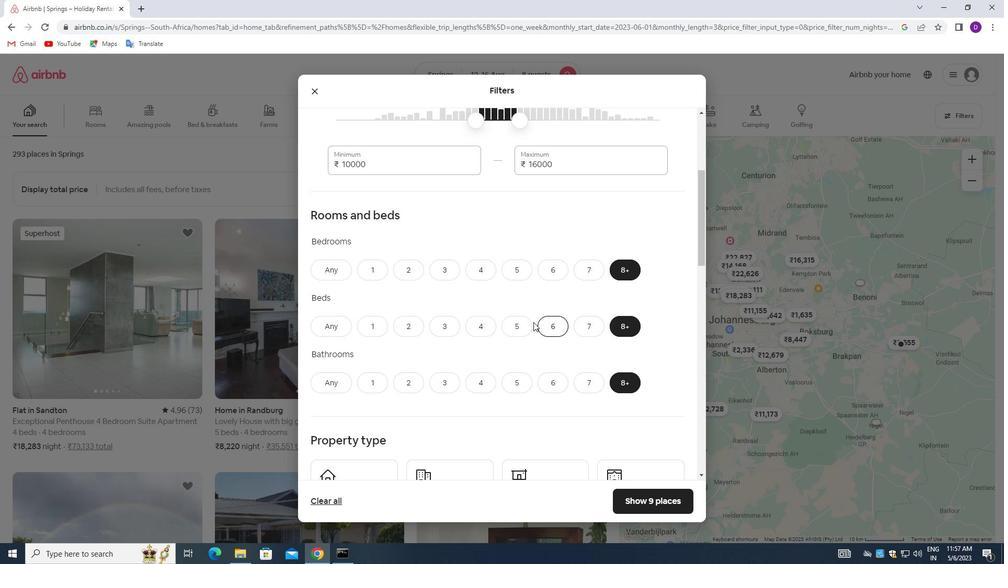 
Action: Mouse scrolled (499, 327) with delta (0, 0)
Screenshot: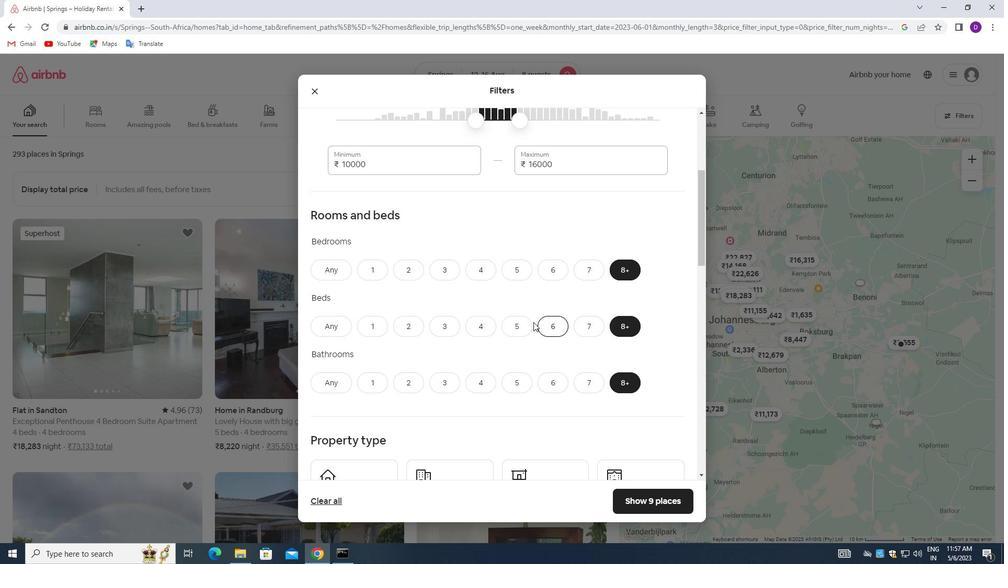 
Action: Mouse moved to (382, 369)
Screenshot: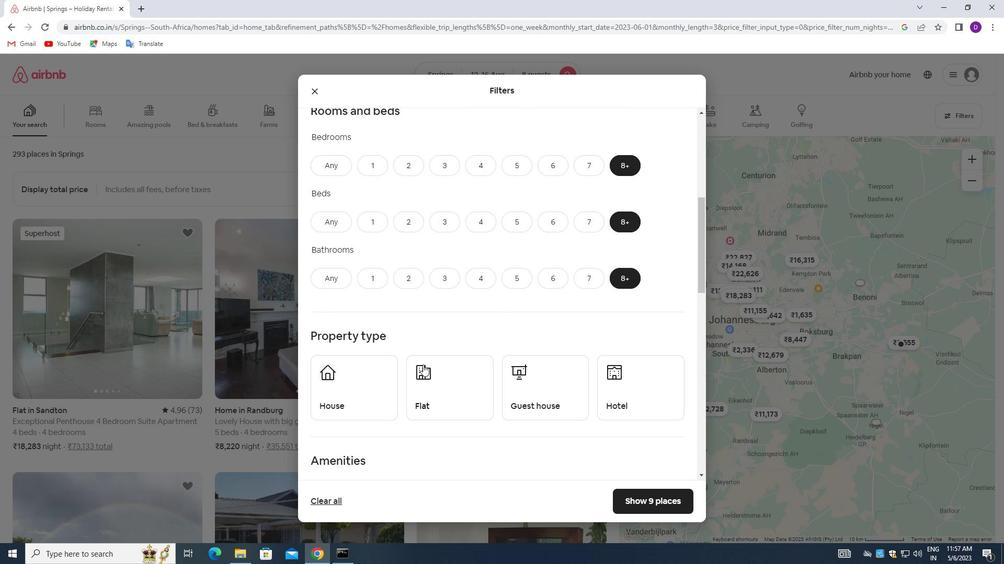 
Action: Mouse pressed left at (382, 369)
Screenshot: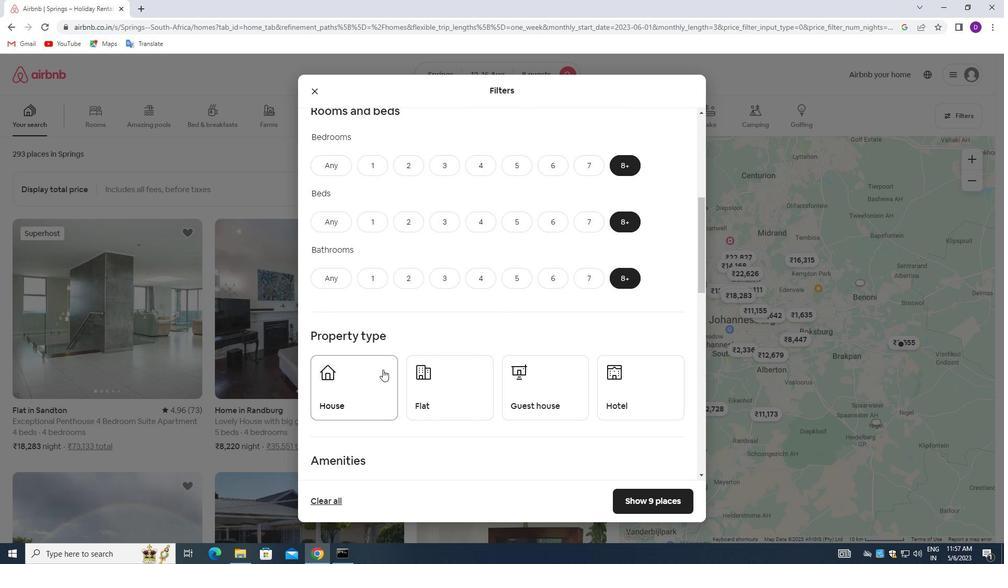 
Action: Mouse moved to (459, 366)
Screenshot: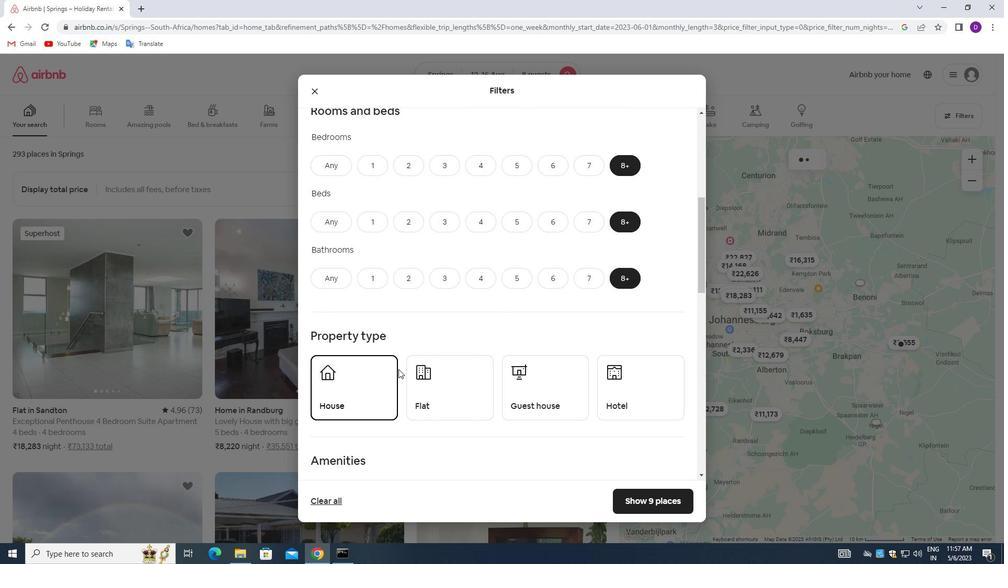 
Action: Mouse pressed left at (459, 366)
Screenshot: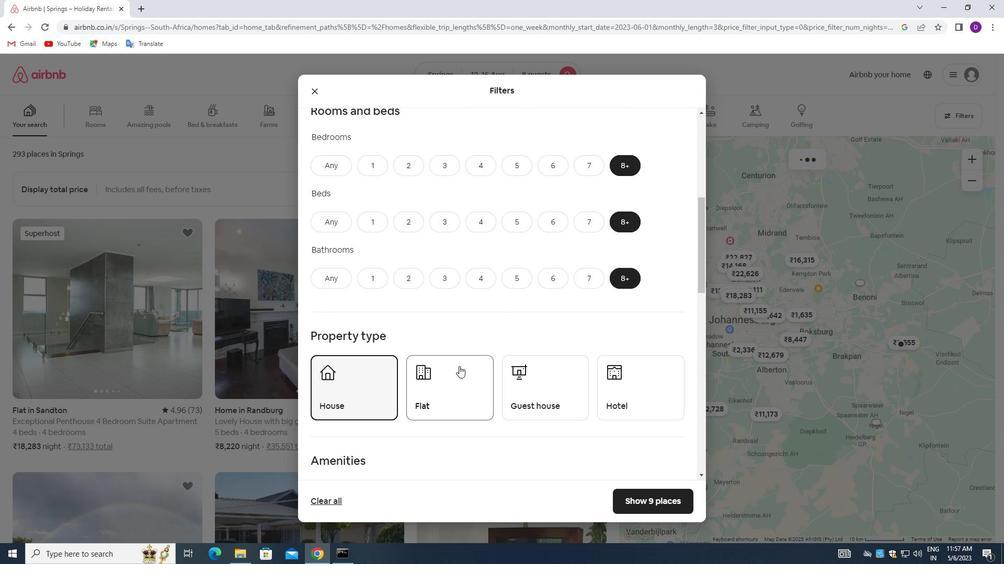 
Action: Mouse moved to (525, 374)
Screenshot: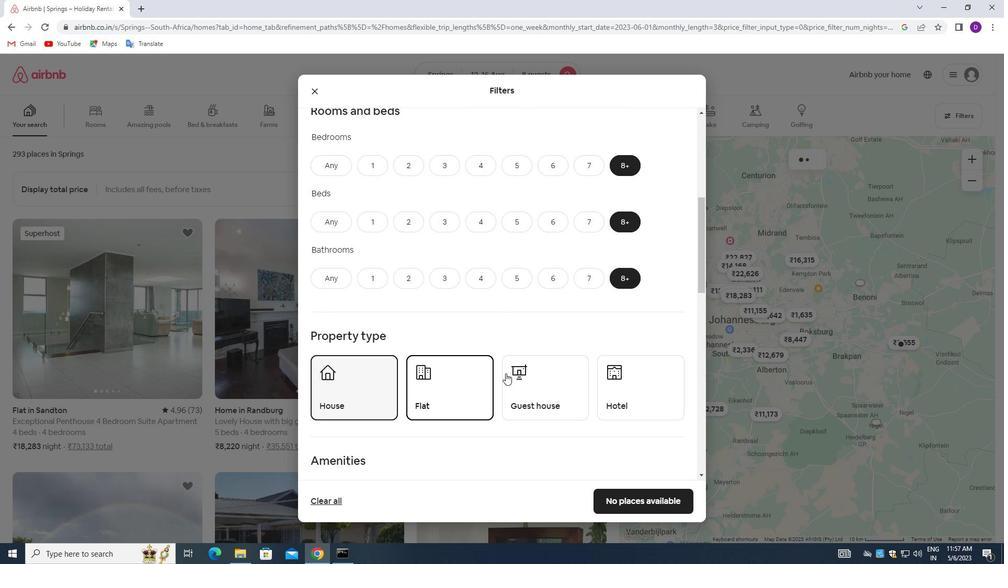 
Action: Mouse pressed left at (525, 374)
Screenshot: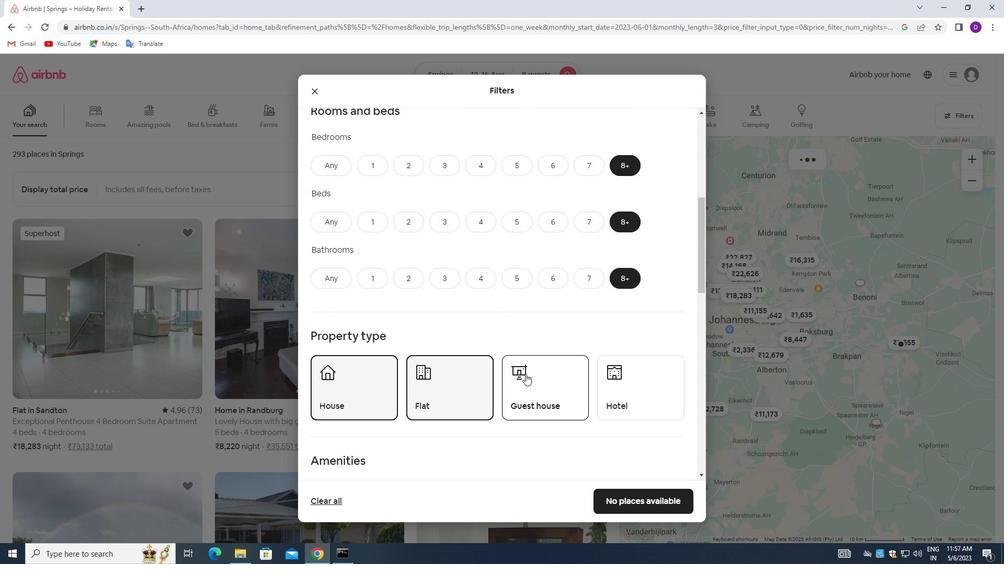 
Action: Mouse moved to (609, 369)
Screenshot: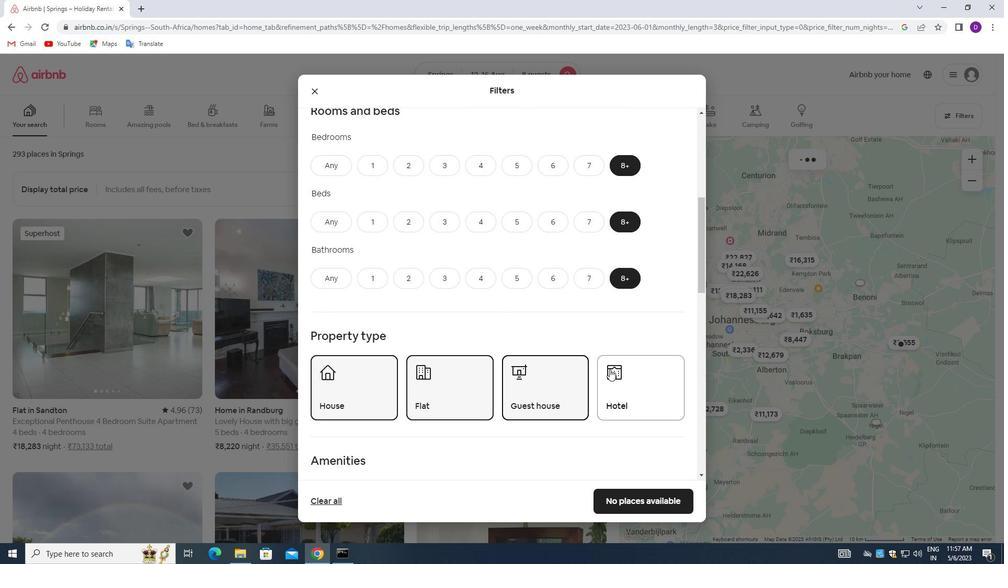 
Action: Mouse pressed left at (609, 369)
Screenshot: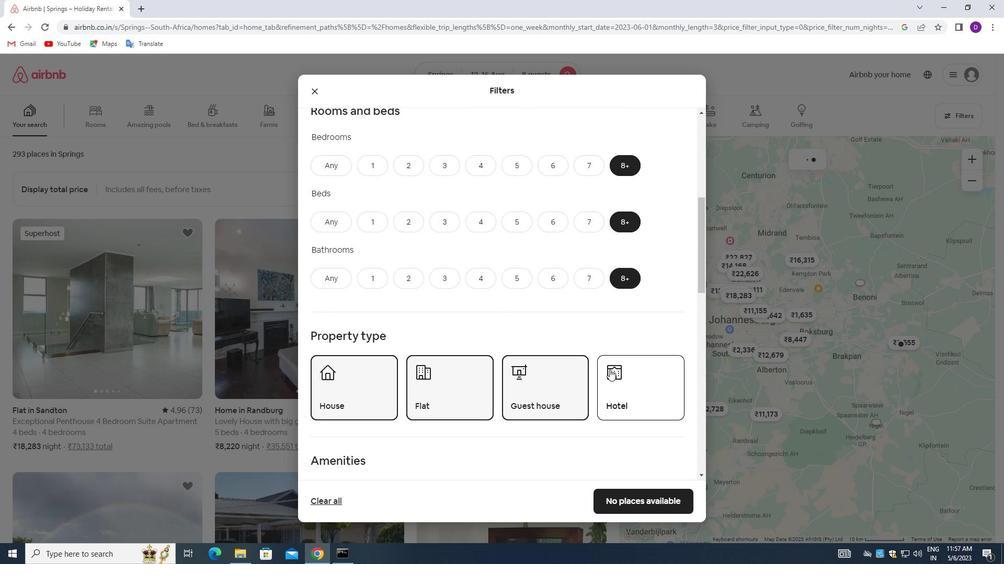 
Action: Mouse moved to (470, 345)
Screenshot: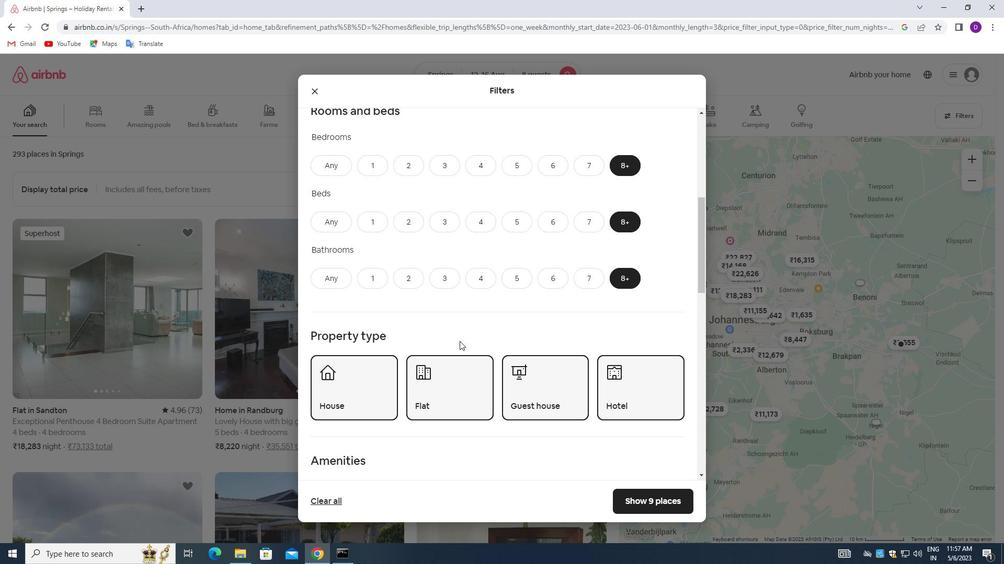 
Action: Mouse scrolled (470, 344) with delta (0, 0)
Screenshot: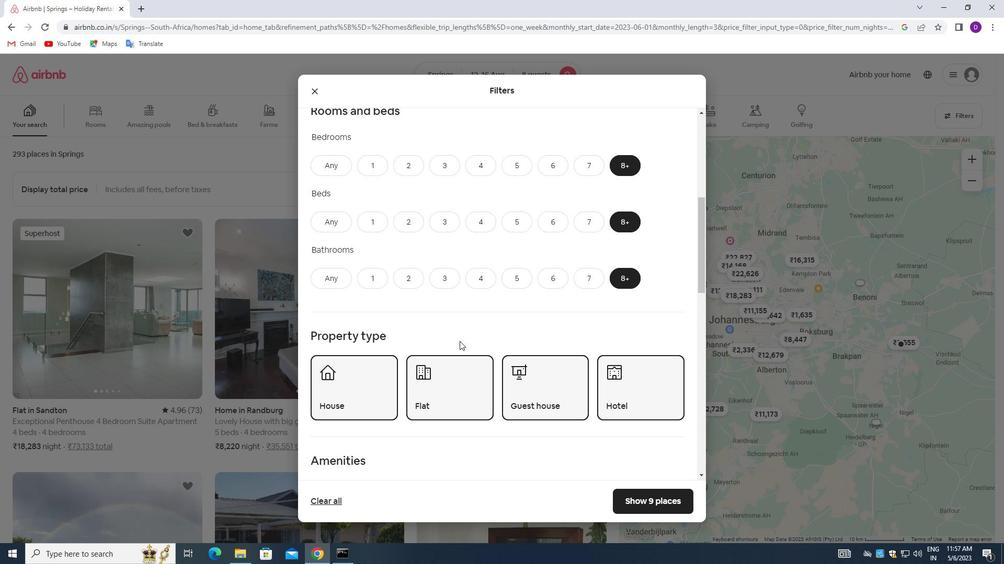 
Action: Mouse moved to (472, 344)
Screenshot: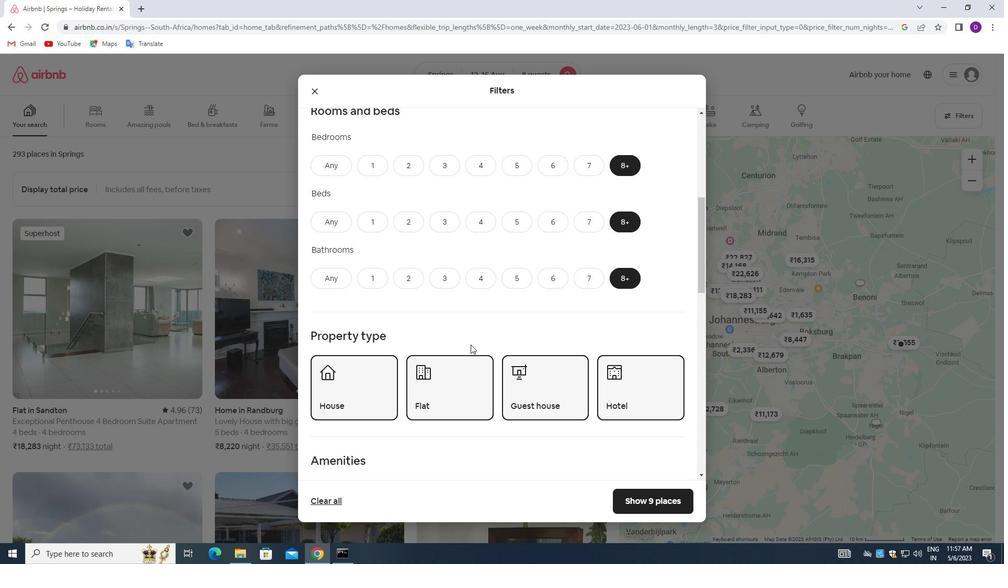 
Action: Mouse scrolled (472, 344) with delta (0, 0)
Screenshot: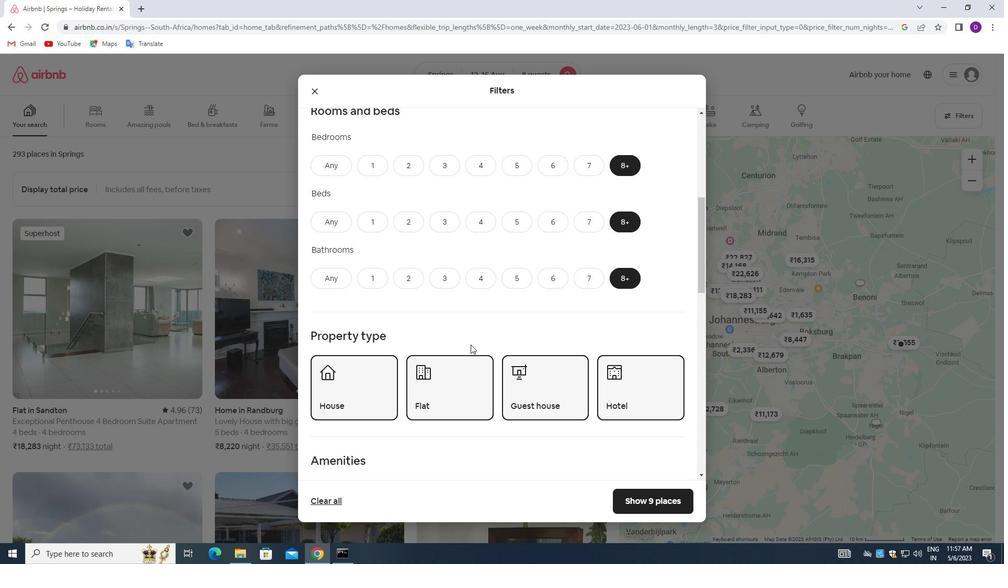 
Action: Mouse moved to (494, 335)
Screenshot: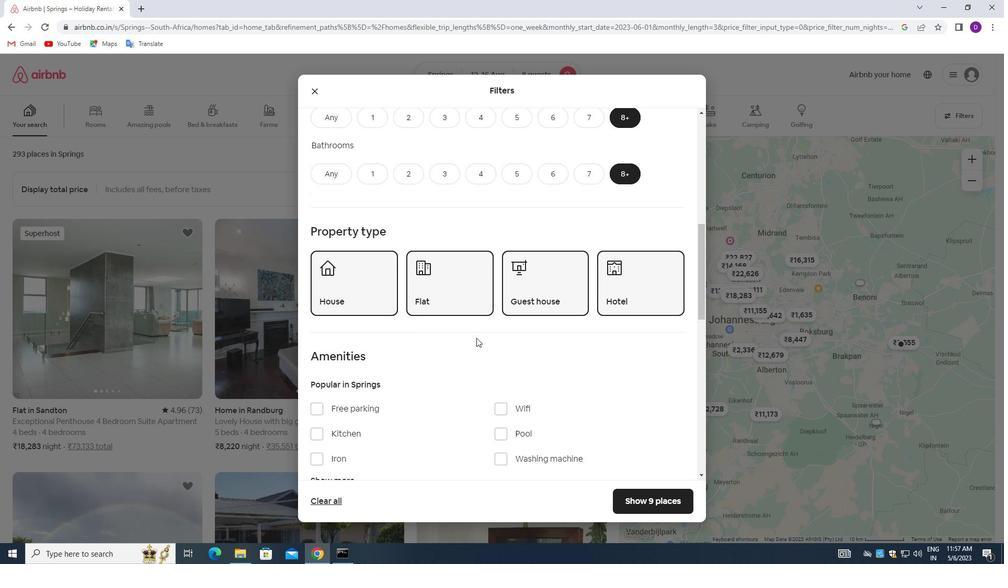 
Action: Mouse scrolled (494, 334) with delta (0, 0)
Screenshot: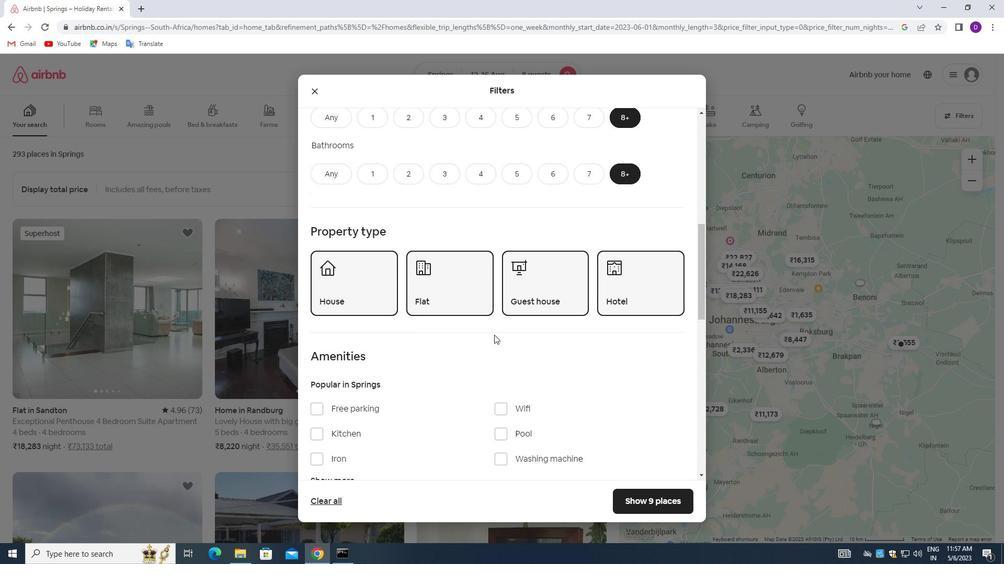 
Action: Mouse scrolled (494, 334) with delta (0, 0)
Screenshot: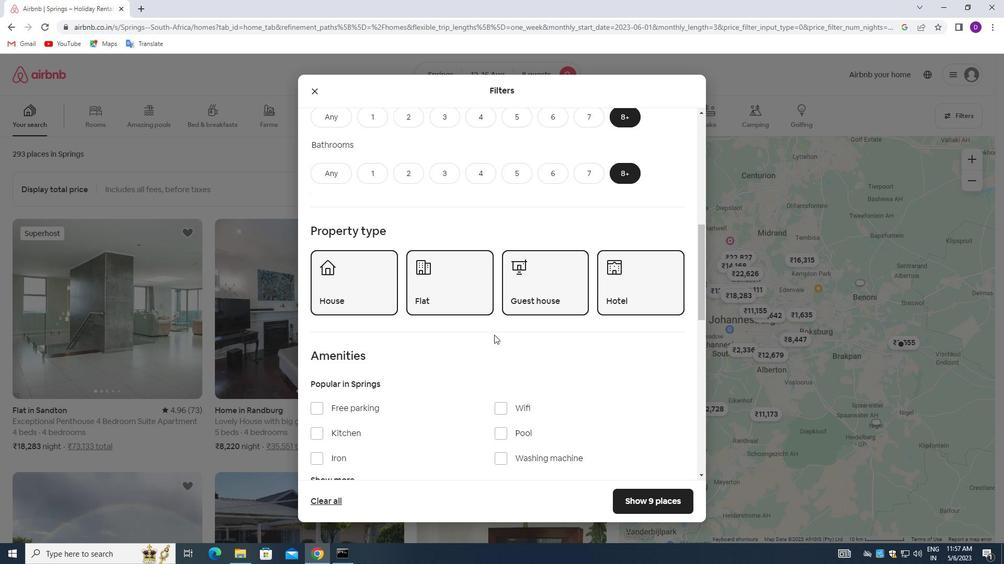 
Action: Mouse moved to (502, 305)
Screenshot: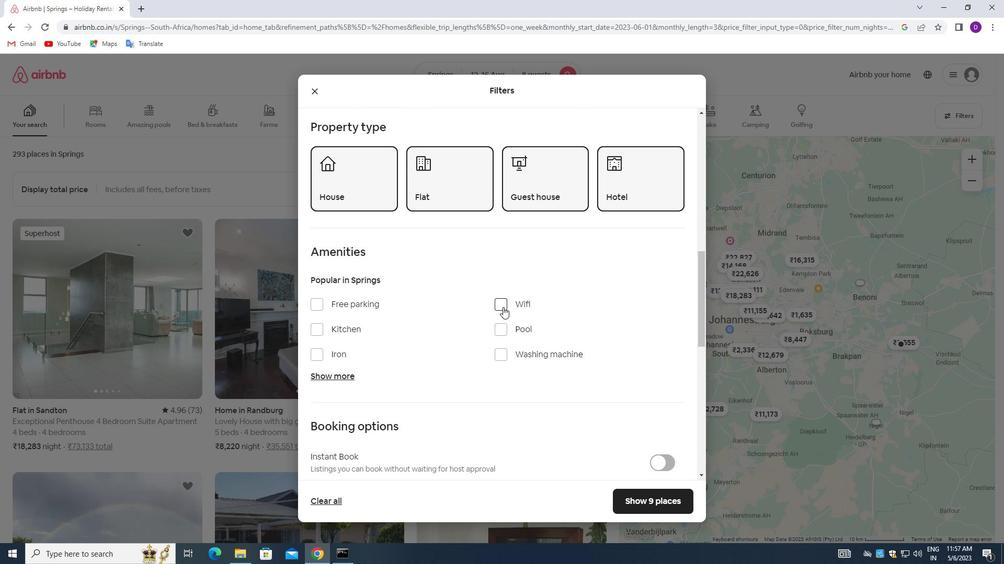 
Action: Mouse pressed left at (502, 305)
Screenshot: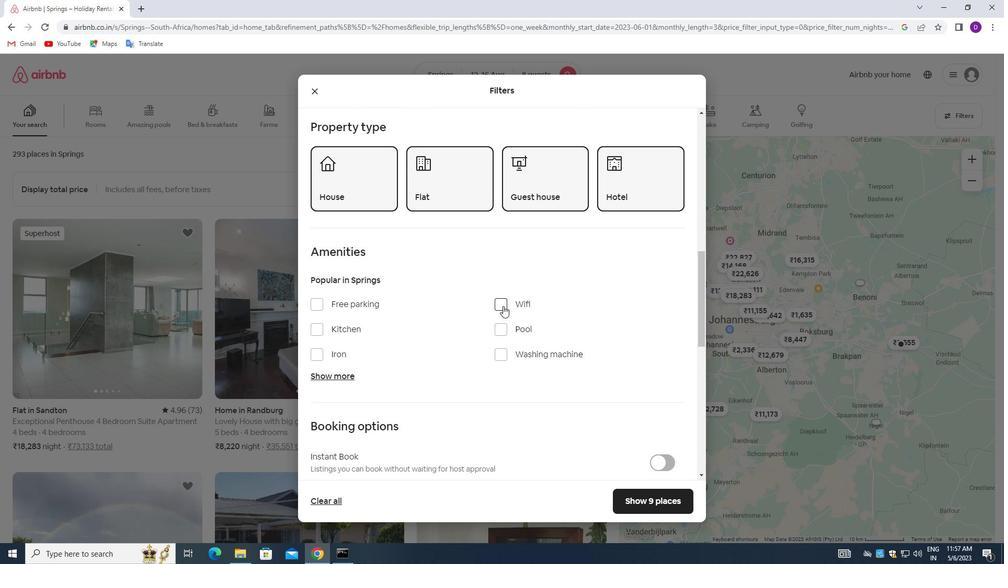 
Action: Mouse moved to (319, 308)
Screenshot: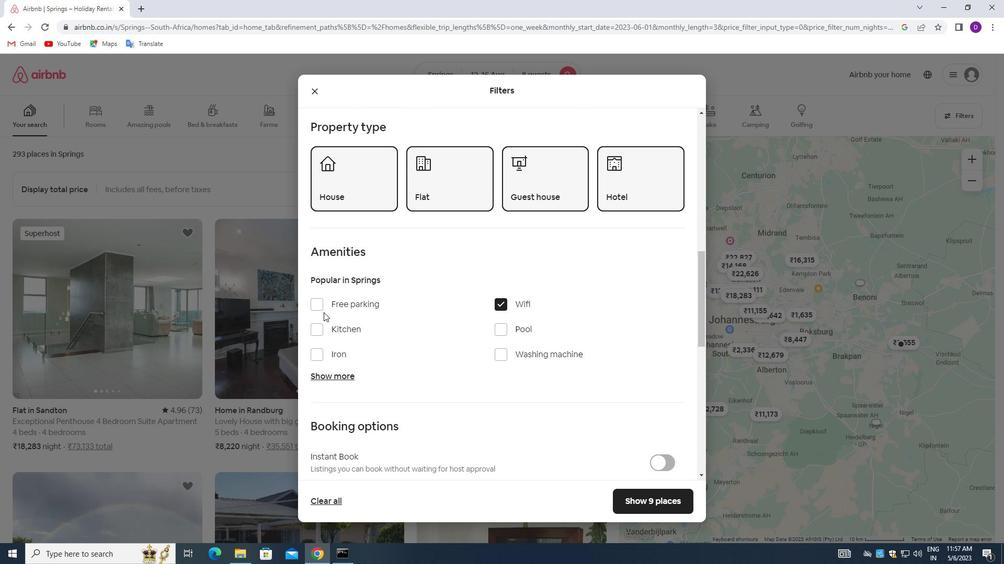 
Action: Mouse pressed left at (319, 308)
Screenshot: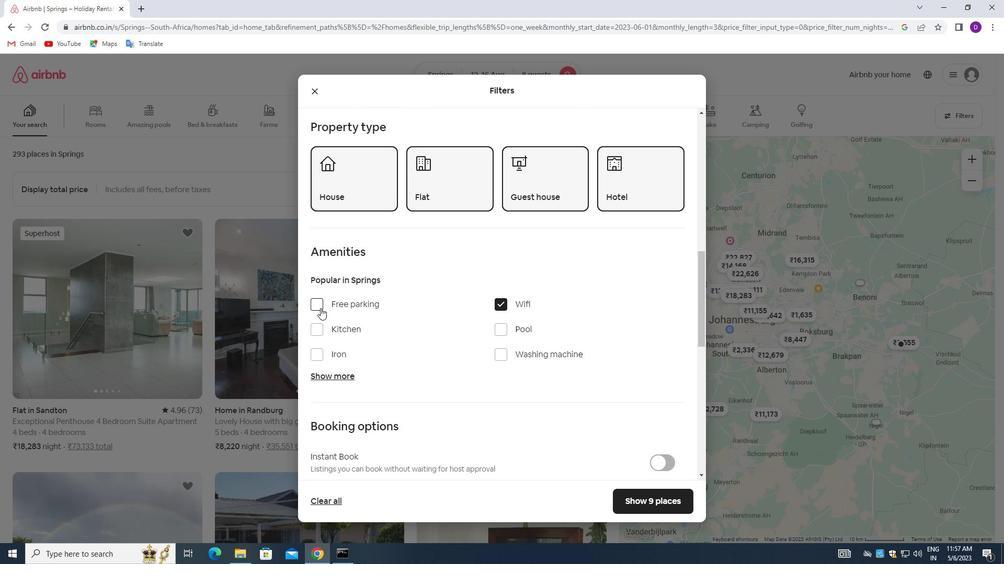 
Action: Mouse moved to (340, 378)
Screenshot: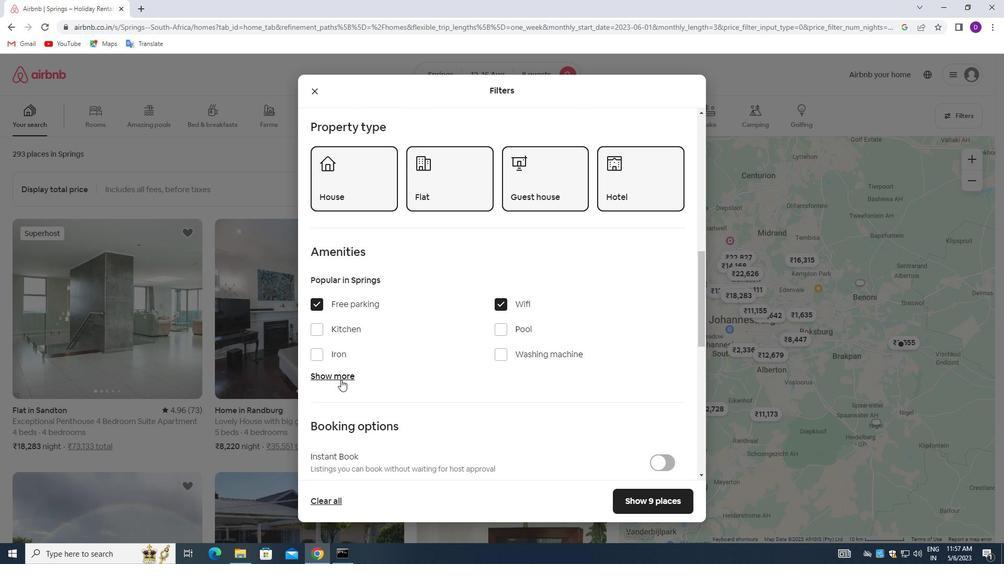 
Action: Mouse pressed left at (340, 378)
Screenshot: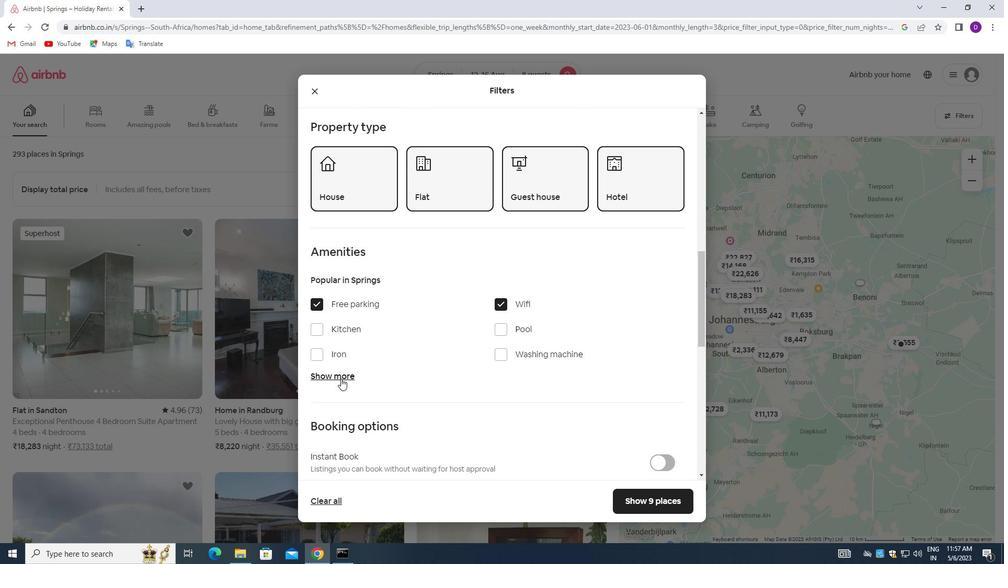 
Action: Mouse moved to (445, 403)
Screenshot: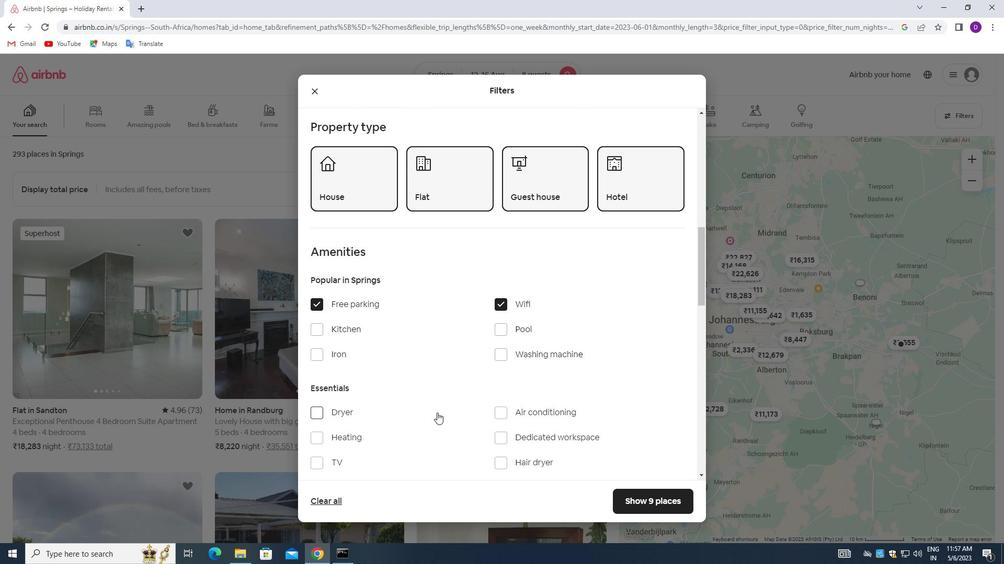 
Action: Mouse scrolled (445, 403) with delta (0, 0)
Screenshot: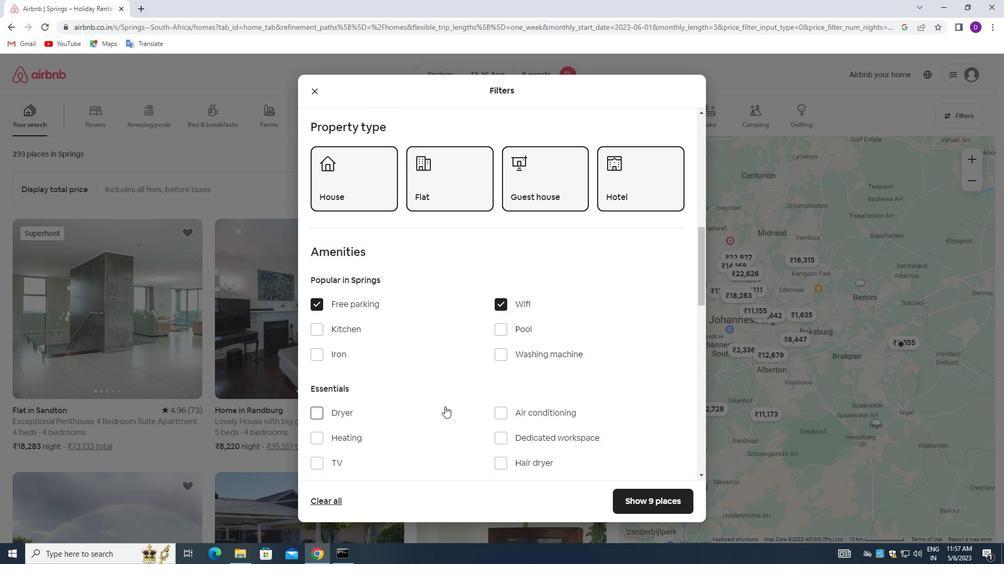 
Action: Mouse moved to (445, 403)
Screenshot: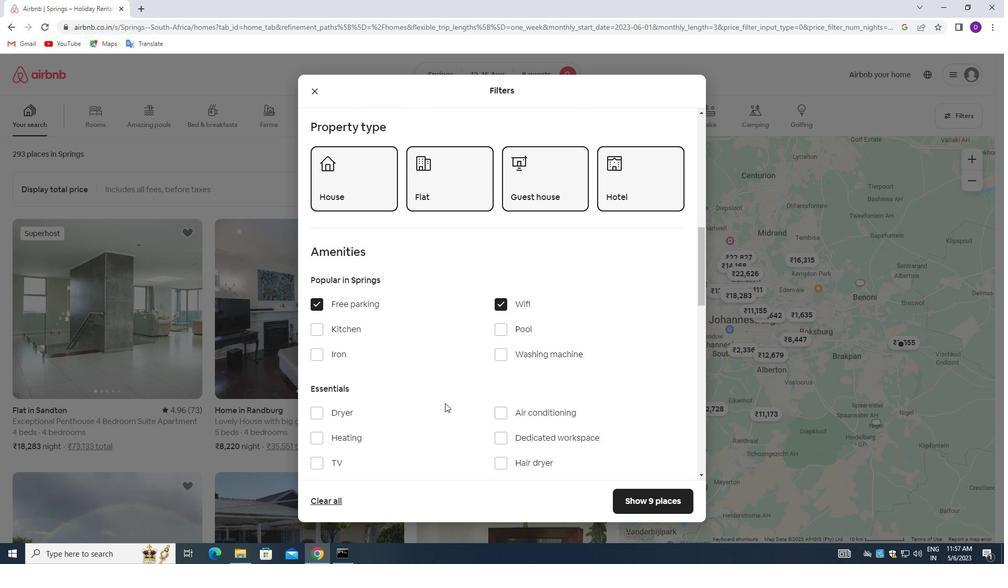 
Action: Mouse scrolled (445, 402) with delta (0, 0)
Screenshot: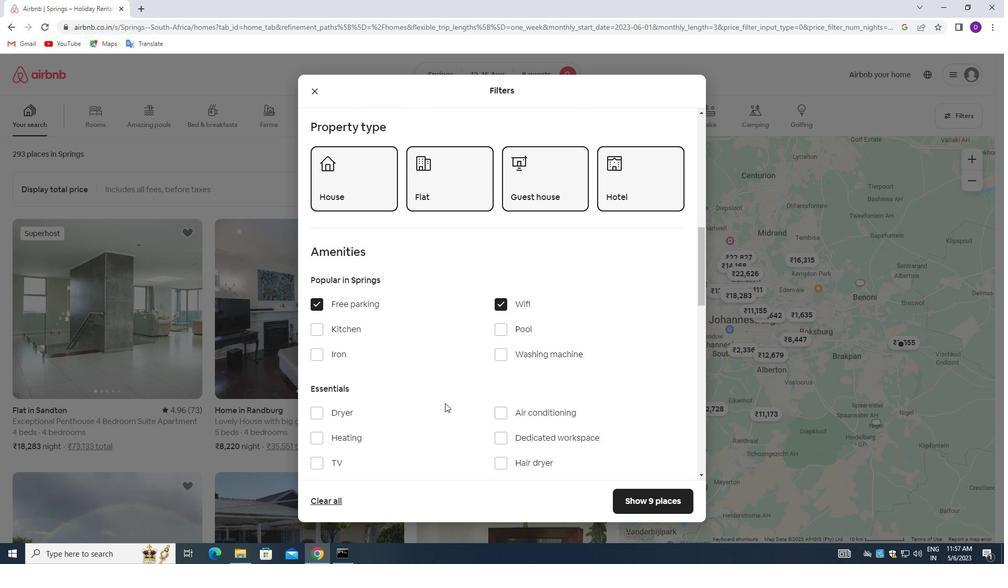 
Action: Mouse moved to (316, 364)
Screenshot: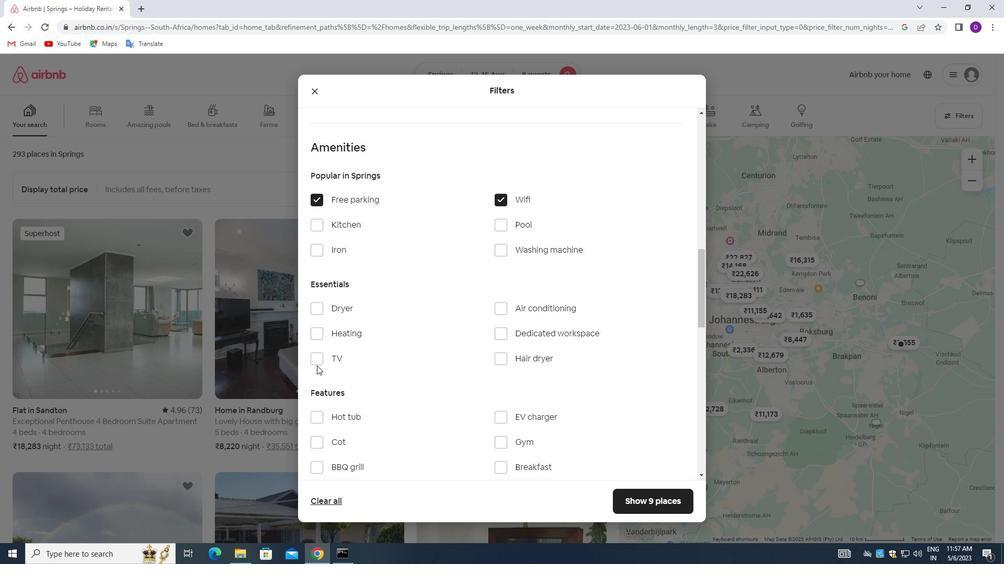 
Action: Mouse pressed left at (316, 364)
Screenshot: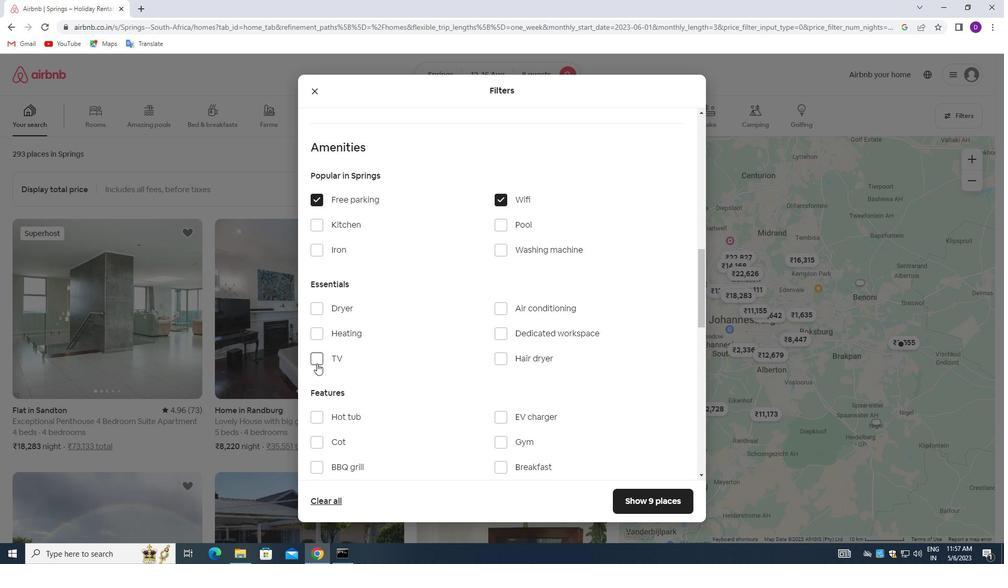 
Action: Mouse moved to (442, 356)
Screenshot: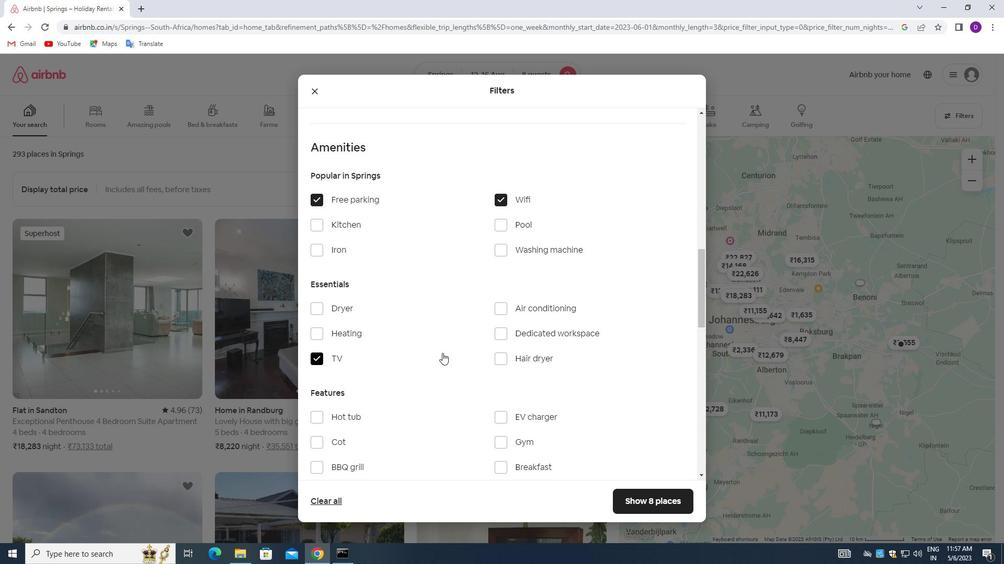 
Action: Mouse scrolled (442, 355) with delta (0, 0)
Screenshot: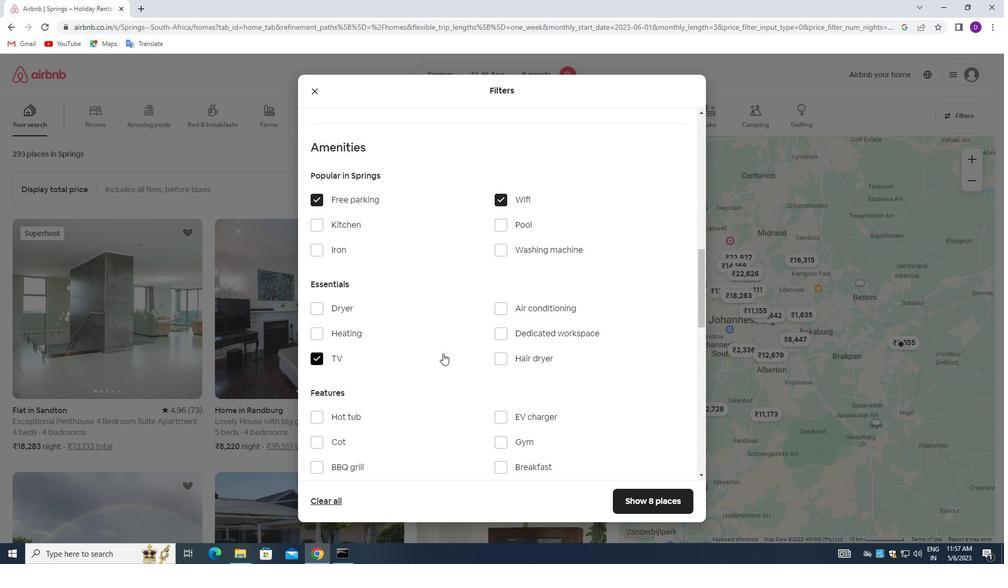 
Action: Mouse moved to (498, 388)
Screenshot: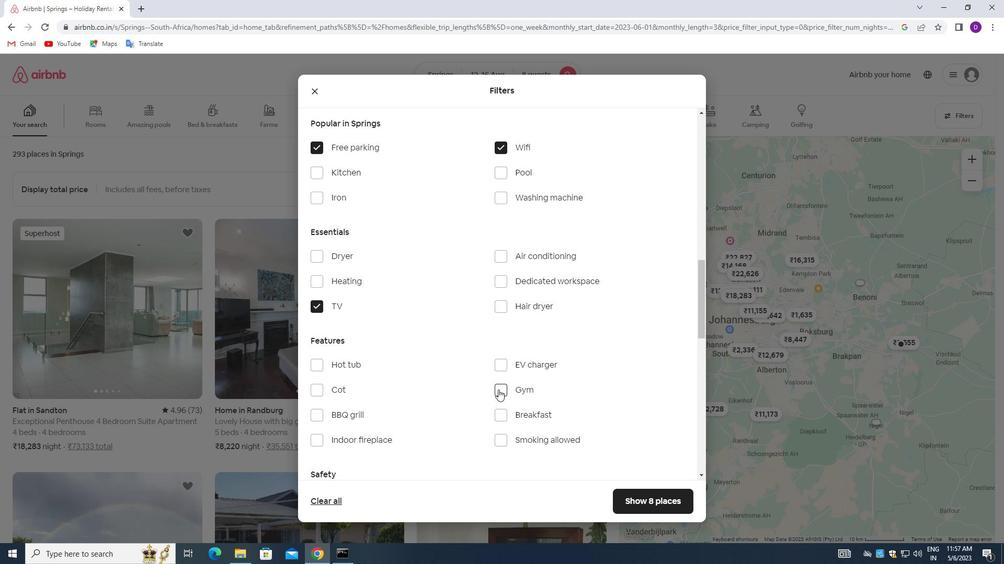 
Action: Mouse pressed left at (498, 388)
Screenshot: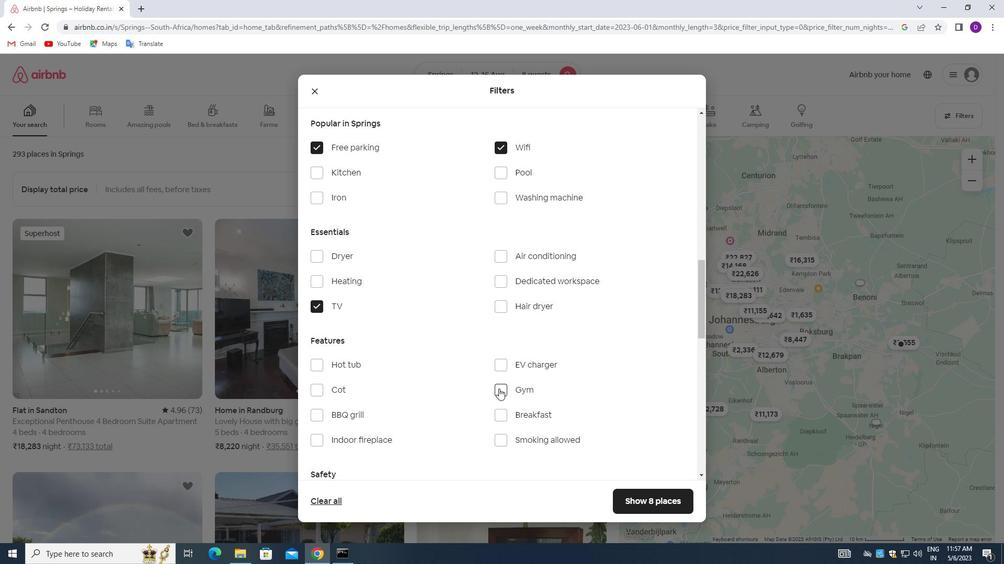 
Action: Mouse moved to (503, 412)
Screenshot: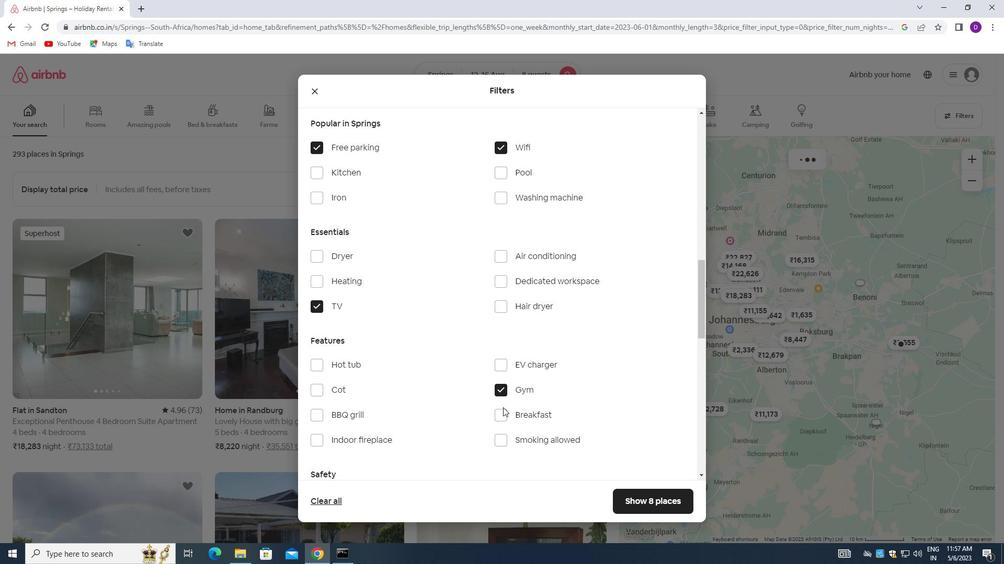
Action: Mouse pressed left at (503, 412)
Screenshot: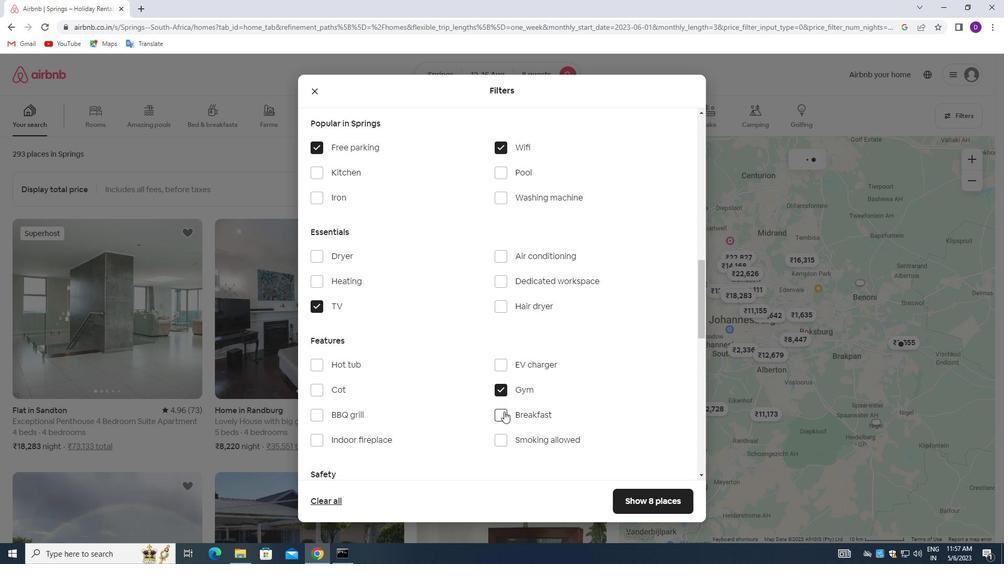 
Action: Mouse moved to (428, 364)
Screenshot: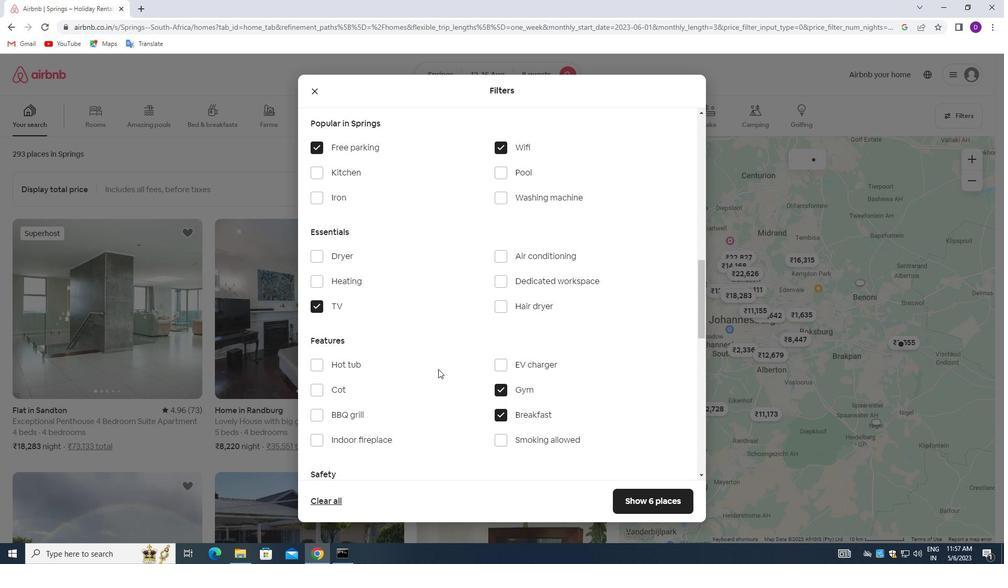 
Action: Mouse scrolled (428, 363) with delta (0, 0)
Screenshot: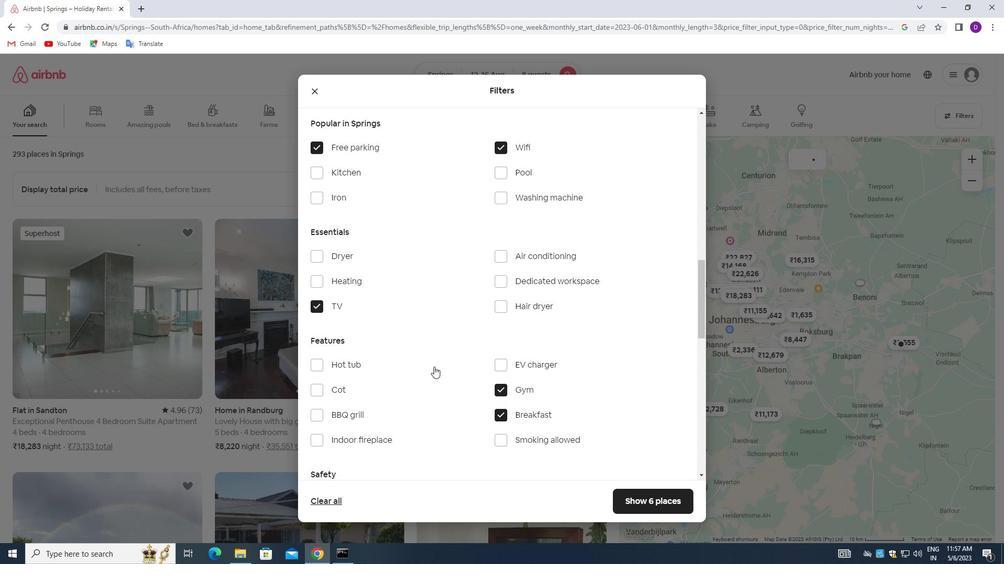 
Action: Mouse moved to (426, 364)
Screenshot: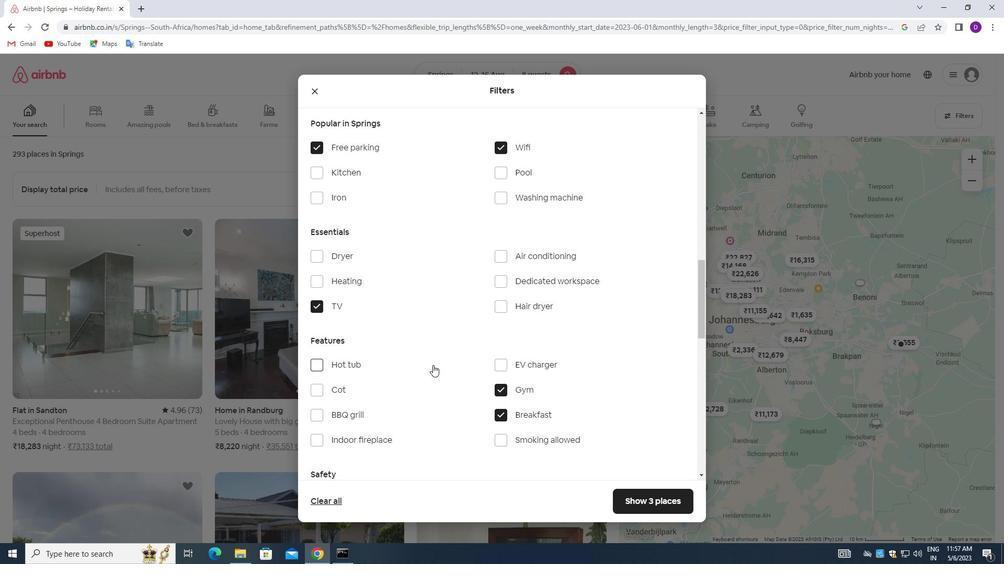 
Action: Mouse scrolled (426, 363) with delta (0, 0)
Screenshot: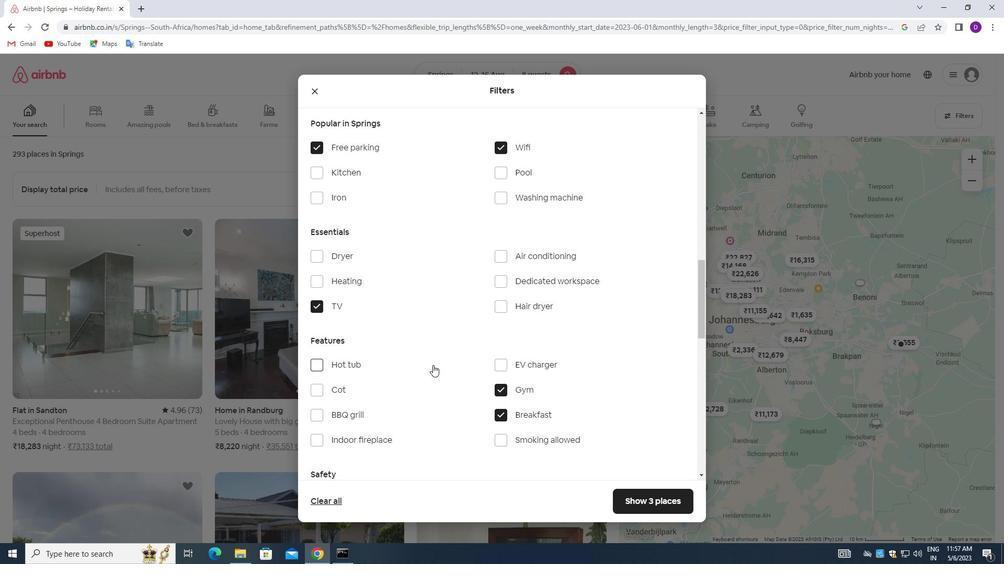
Action: Mouse moved to (426, 364)
Screenshot: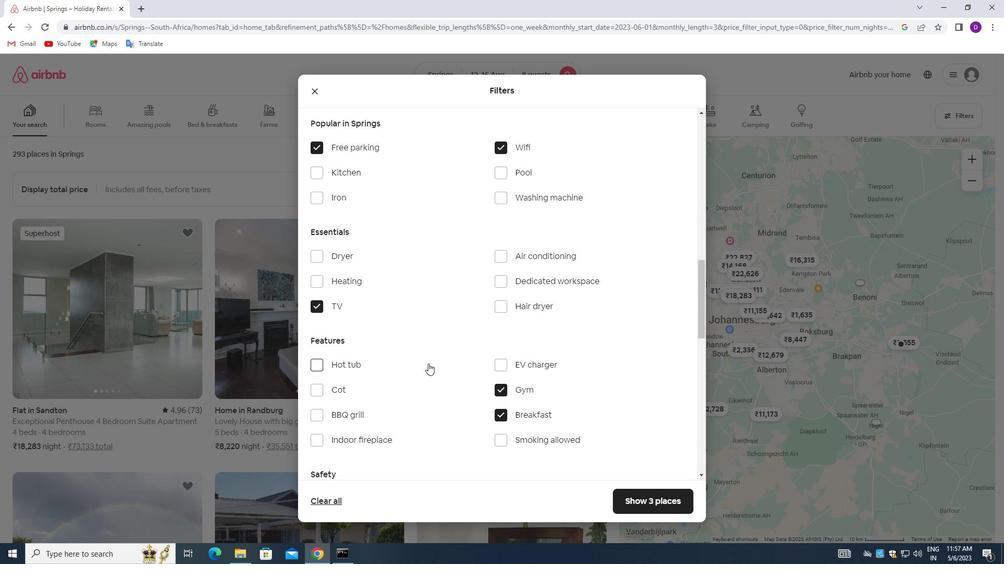 
Action: Mouse scrolled (426, 363) with delta (0, 0)
Screenshot: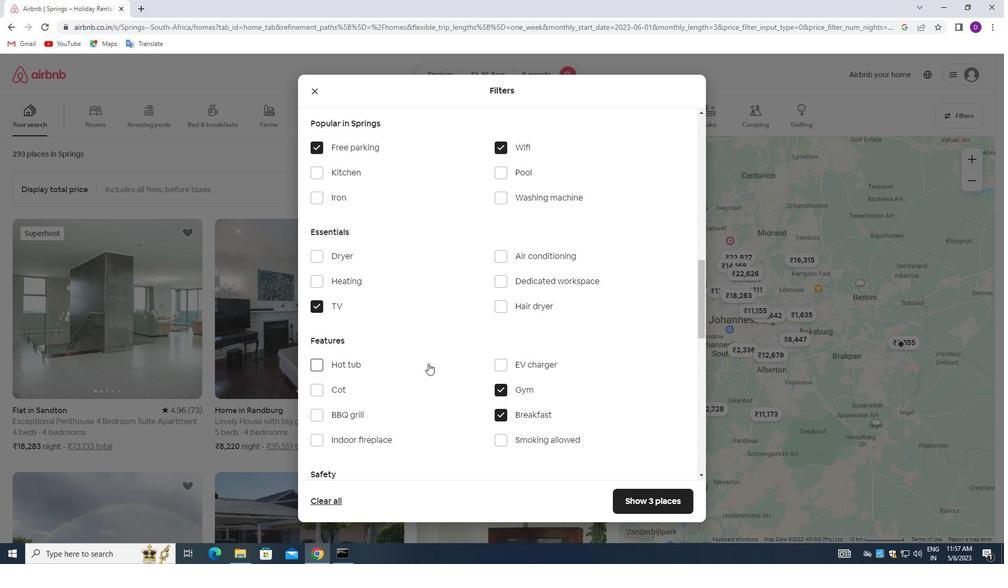 
Action: Mouse moved to (425, 361)
Screenshot: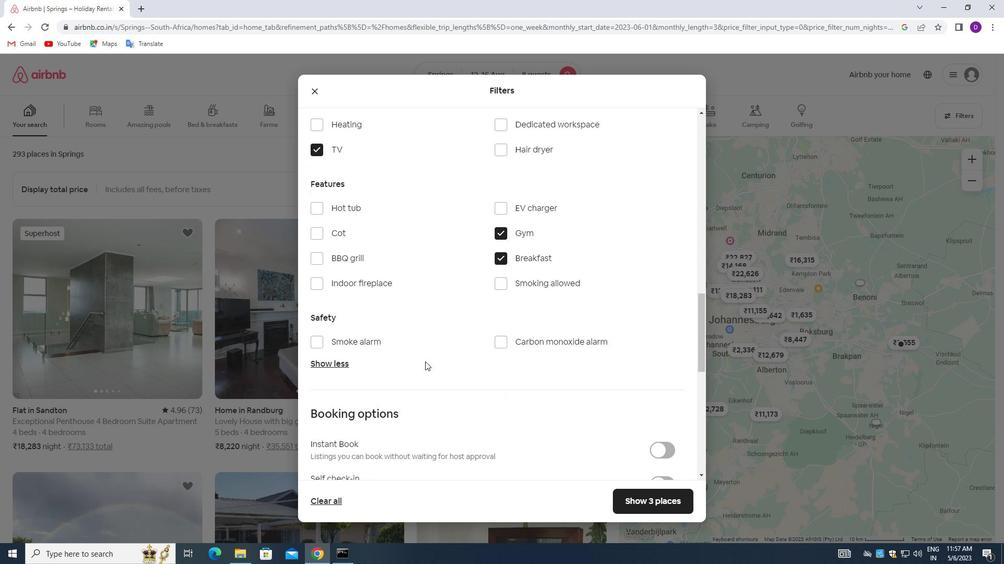 
Action: Mouse scrolled (425, 361) with delta (0, 0)
Screenshot: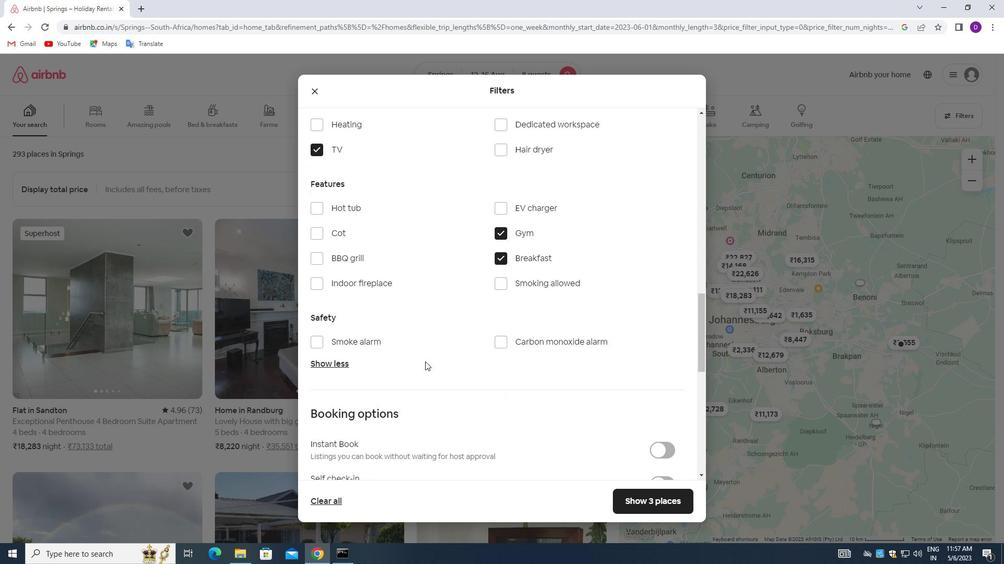 
Action: Mouse moved to (425, 362)
Screenshot: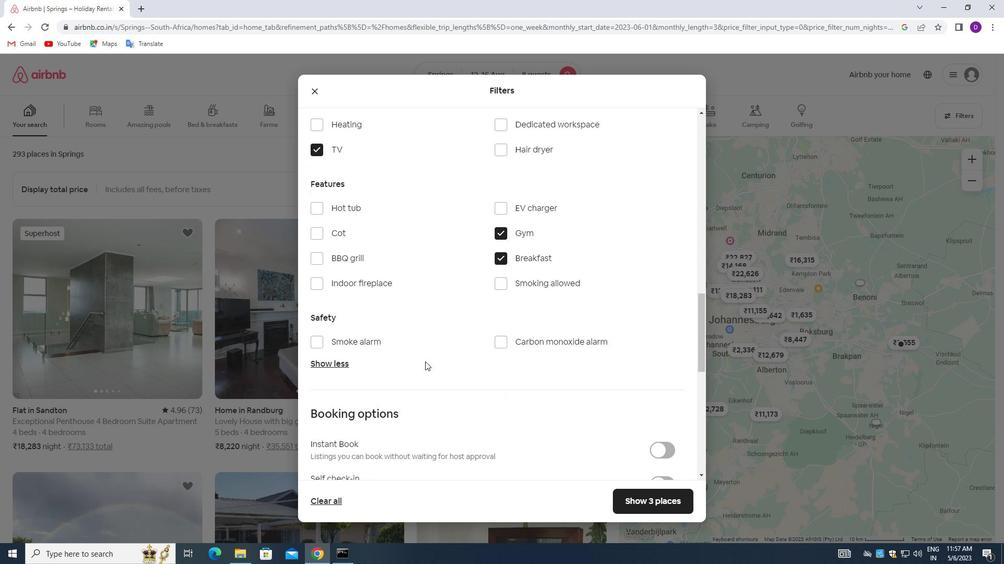 
Action: Mouse scrolled (425, 361) with delta (0, 0)
Screenshot: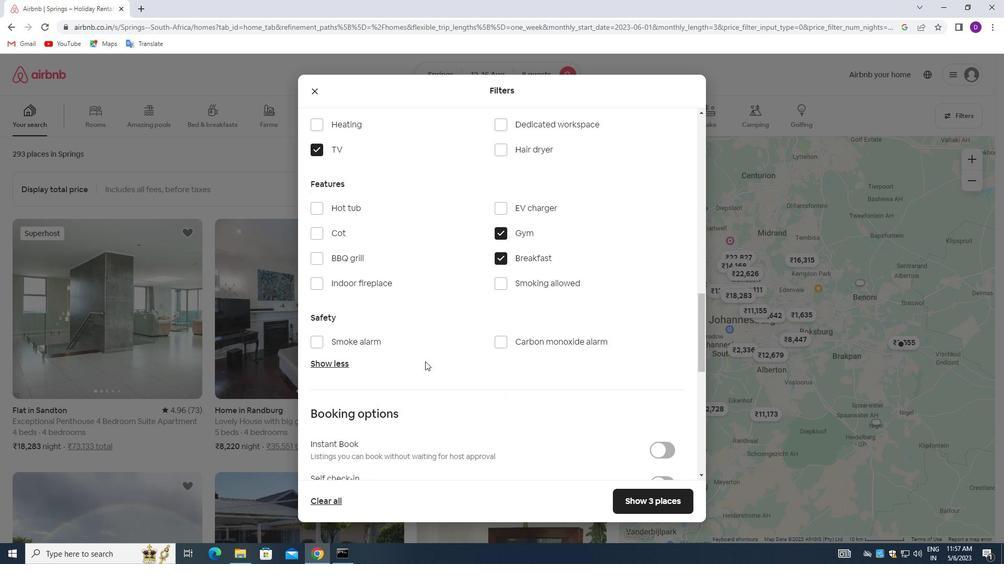 
Action: Mouse moved to (654, 384)
Screenshot: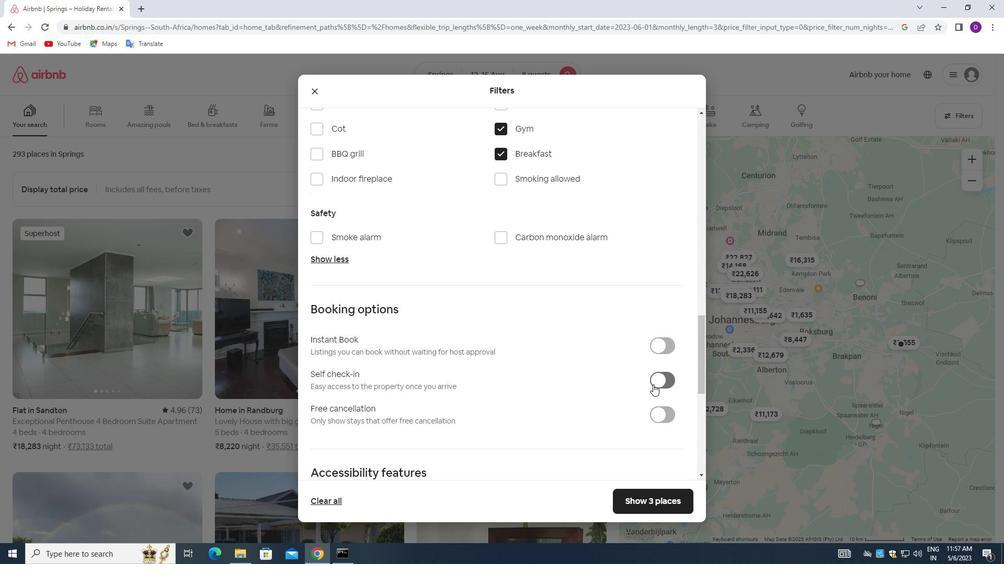 
Action: Mouse pressed left at (654, 384)
Screenshot: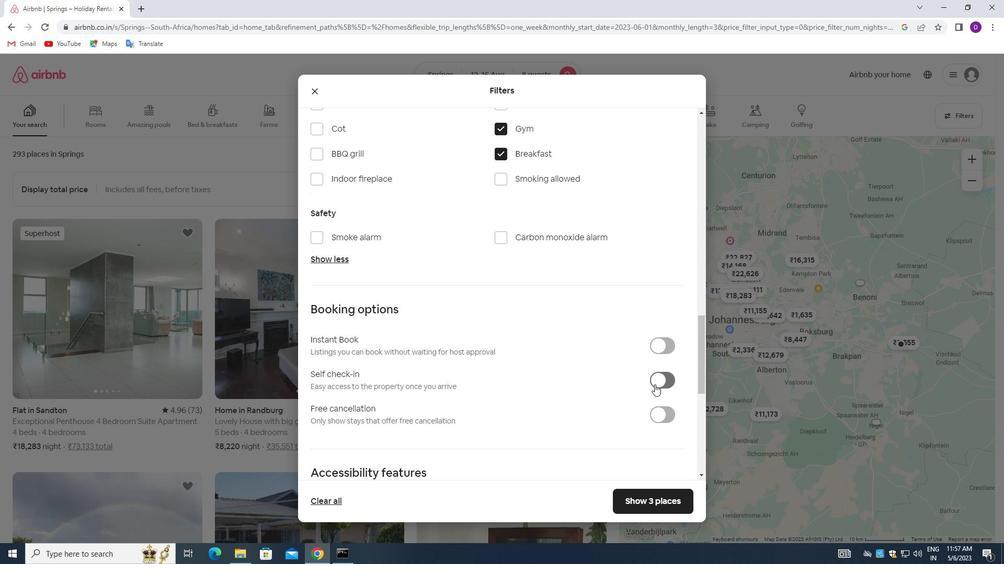 
Action: Mouse moved to (486, 389)
Screenshot: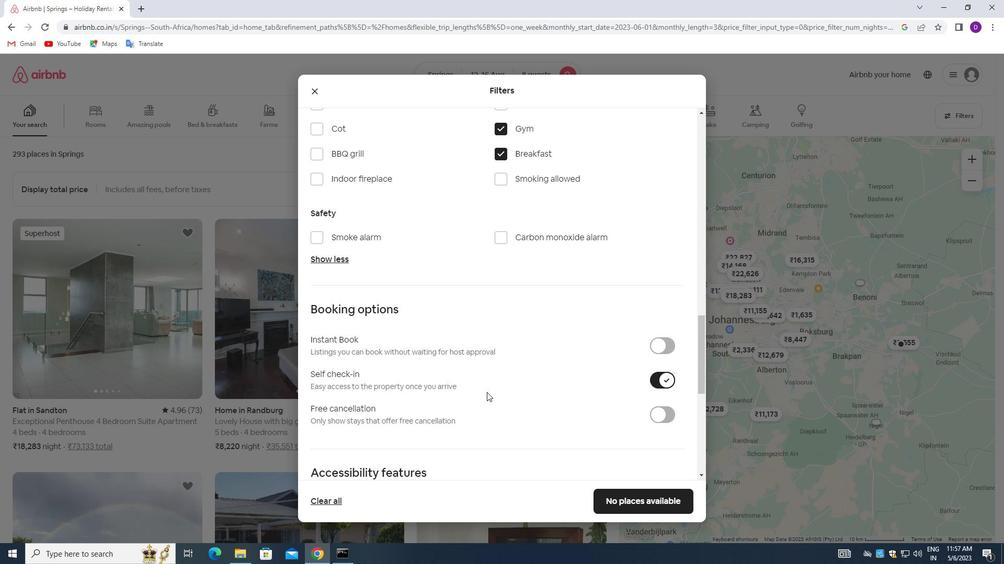 
Action: Mouse scrolled (486, 389) with delta (0, 0)
Screenshot: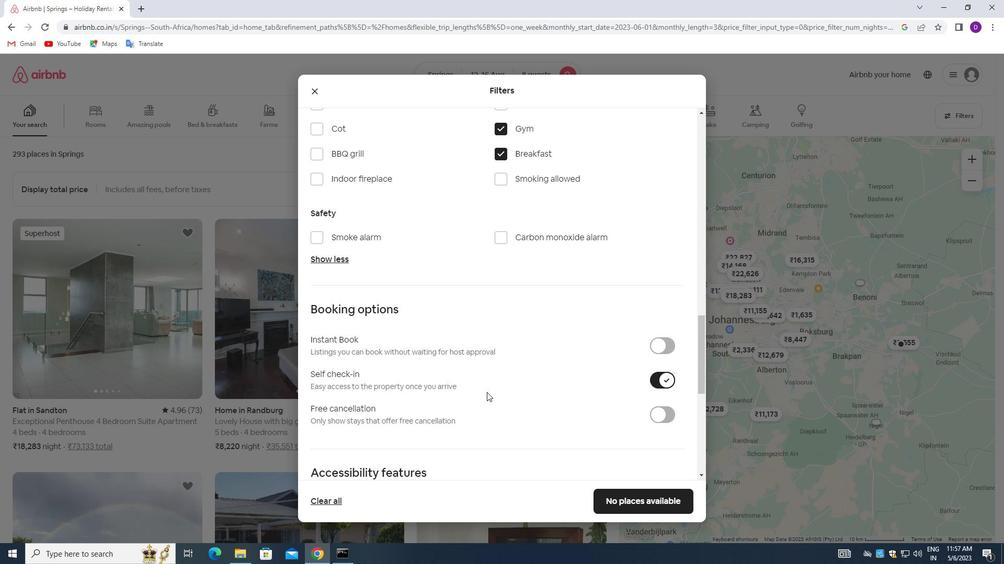 
Action: Mouse moved to (486, 380)
Screenshot: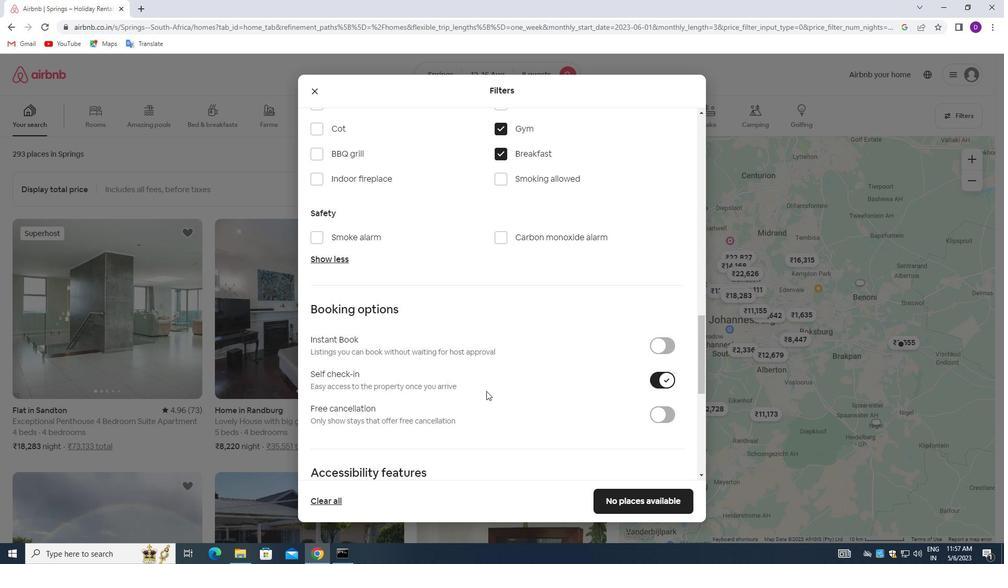 
Action: Mouse scrolled (486, 379) with delta (0, 0)
Screenshot: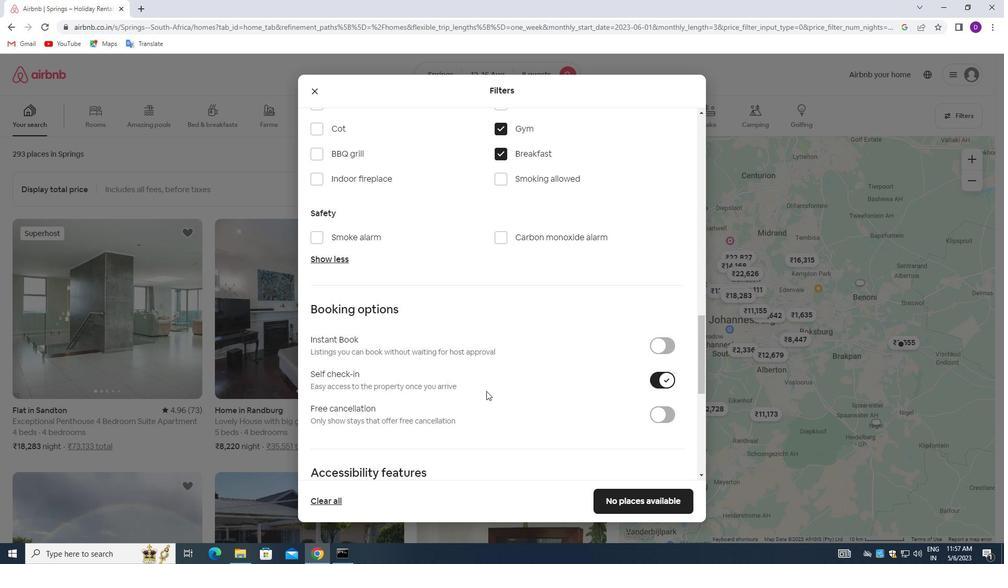
Action: Mouse moved to (485, 369)
Screenshot: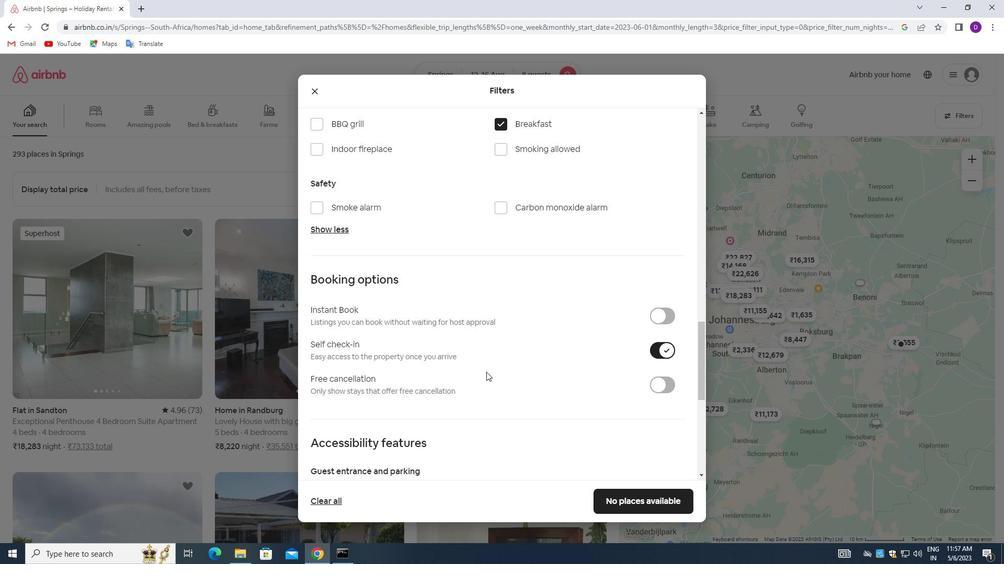 
Action: Mouse scrolled (485, 369) with delta (0, 0)
Screenshot: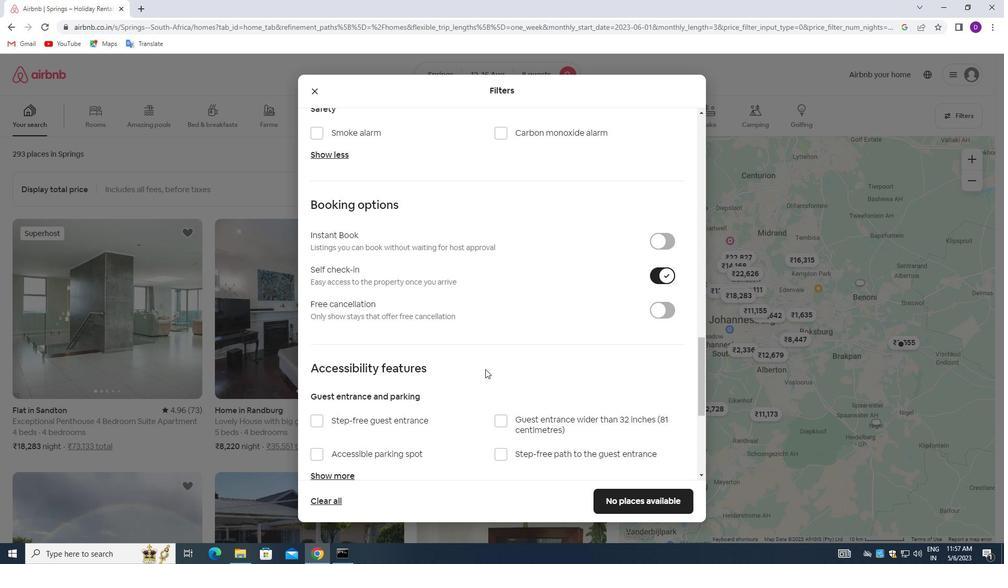 
Action: Mouse scrolled (485, 369) with delta (0, 0)
Screenshot: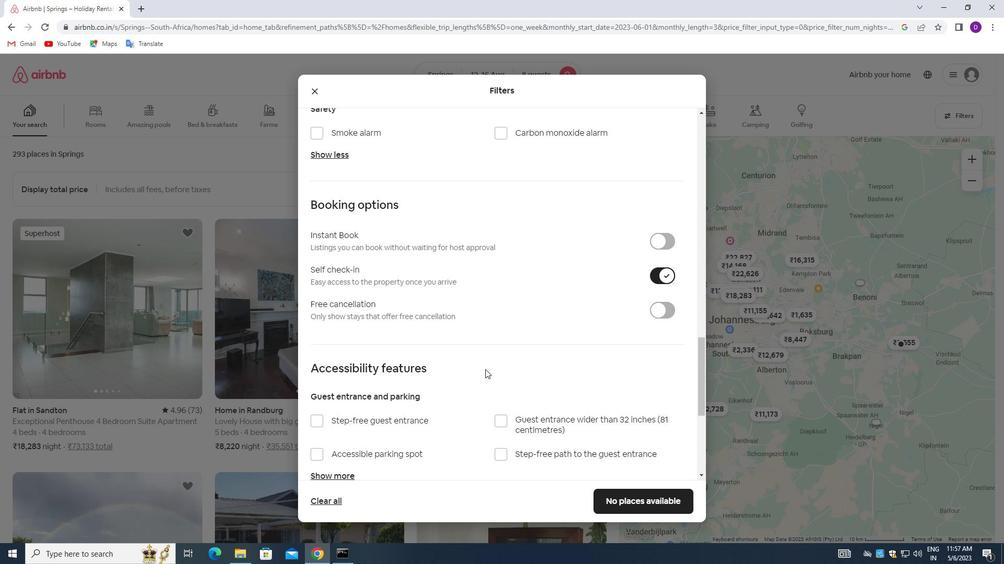 
Action: Mouse moved to (481, 371)
Screenshot: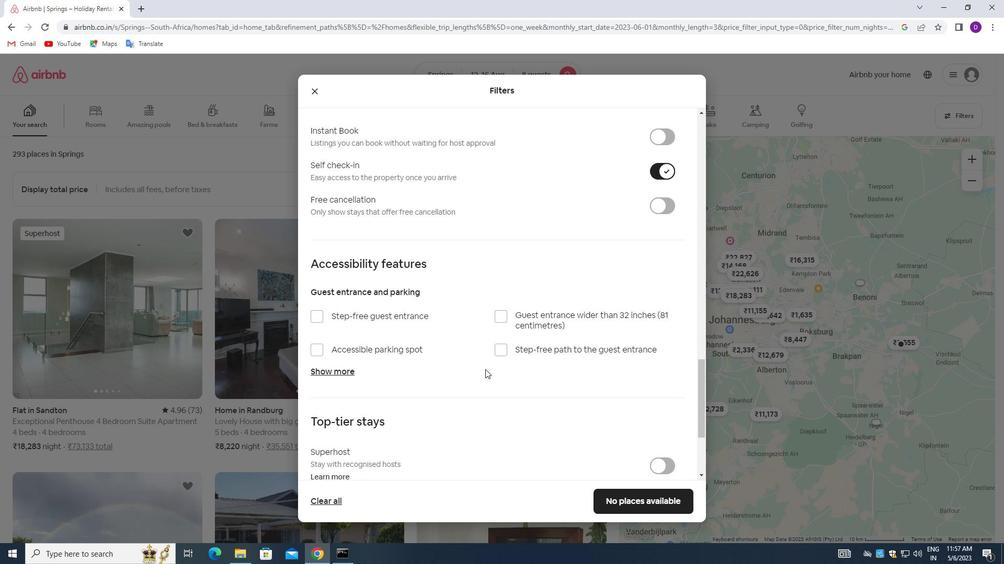 
Action: Mouse scrolled (481, 370) with delta (0, 0)
Screenshot: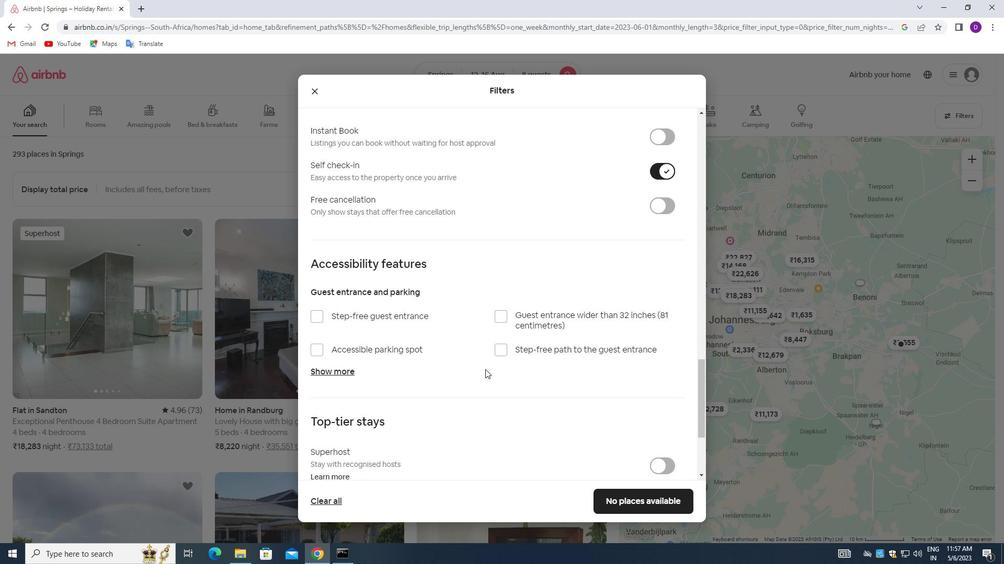 
Action: Mouse moved to (480, 372)
Screenshot: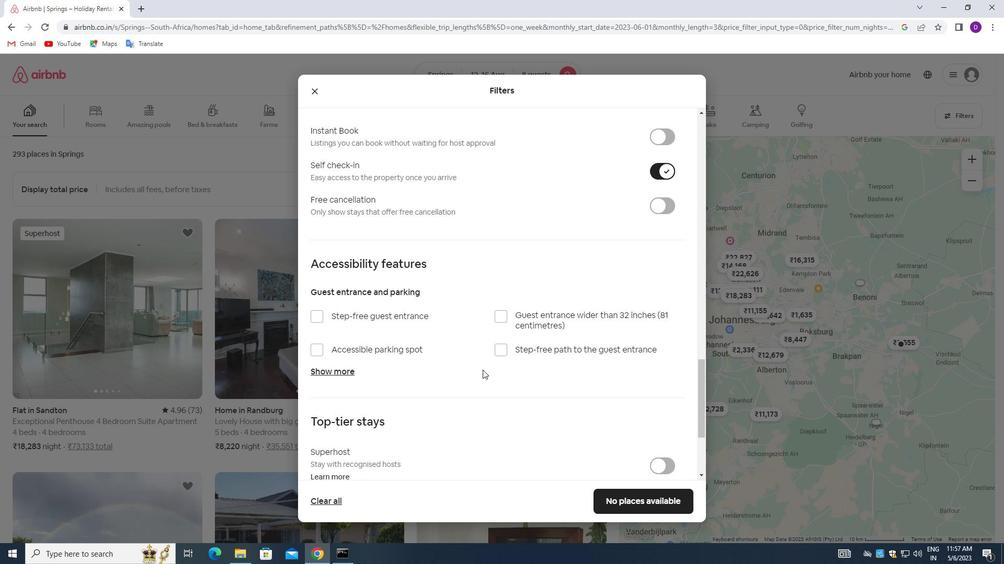 
Action: Mouse scrolled (480, 371) with delta (0, 0)
Screenshot: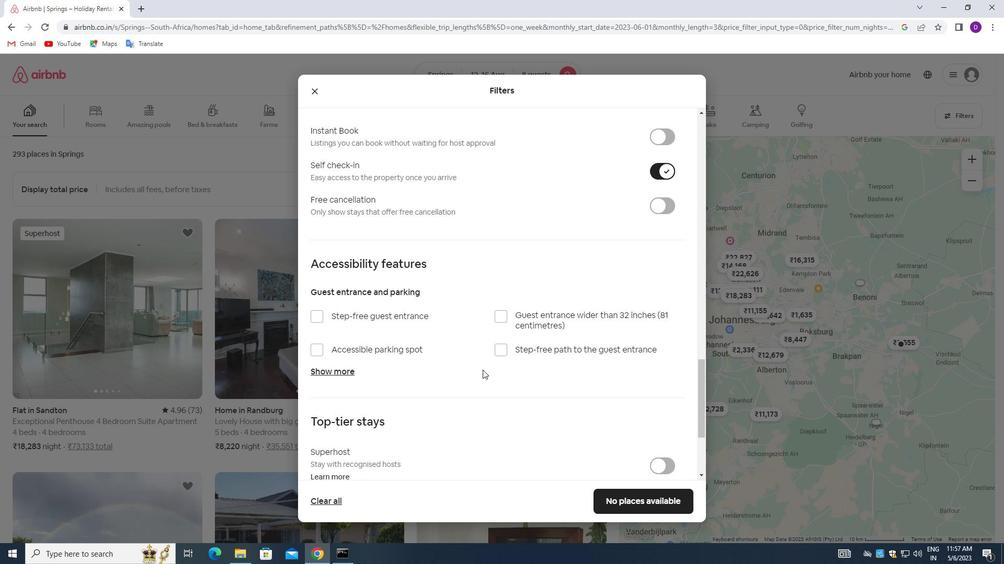 
Action: Mouse moved to (470, 375)
Screenshot: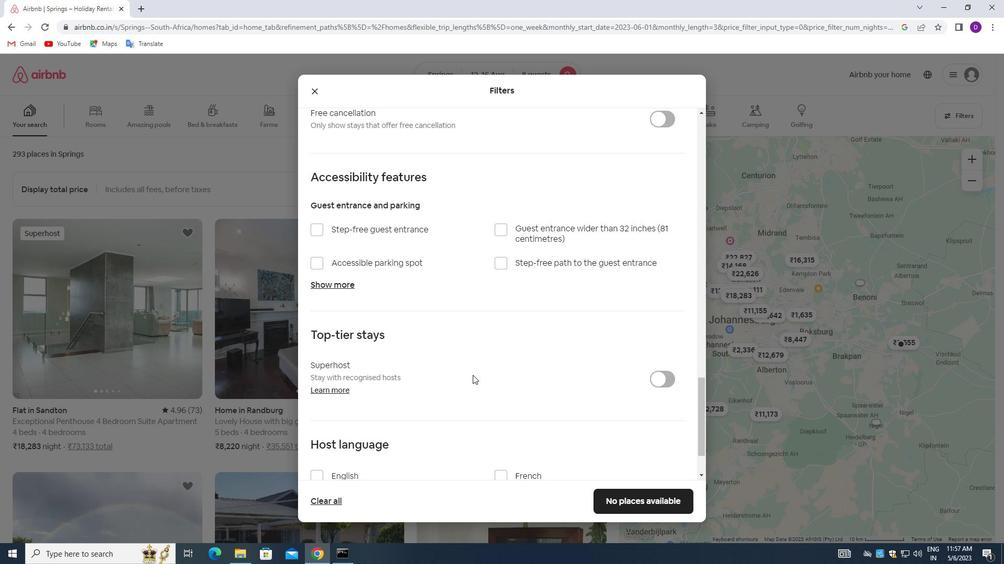 
Action: Mouse scrolled (470, 374) with delta (0, 0)
Screenshot: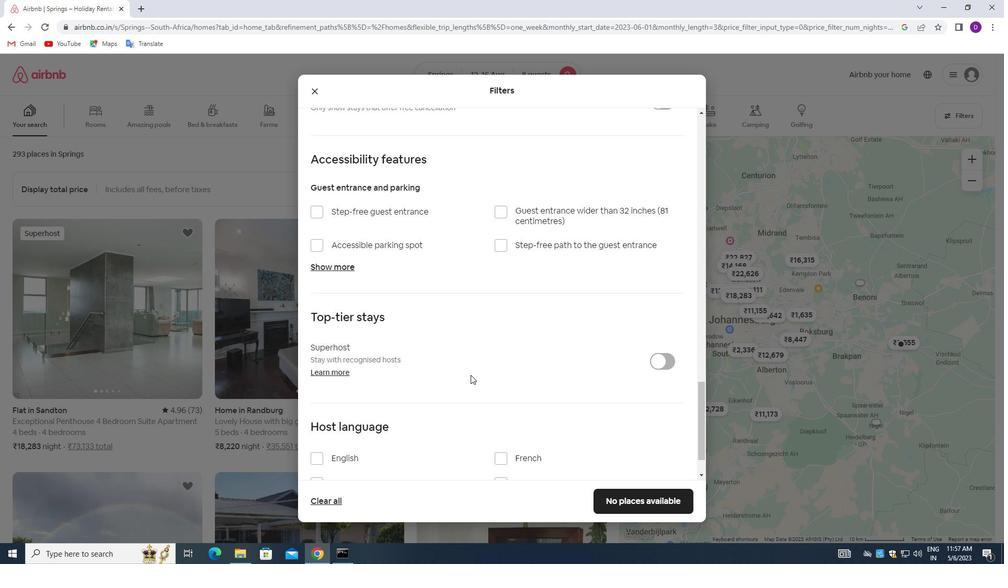 
Action: Mouse moved to (469, 379)
Screenshot: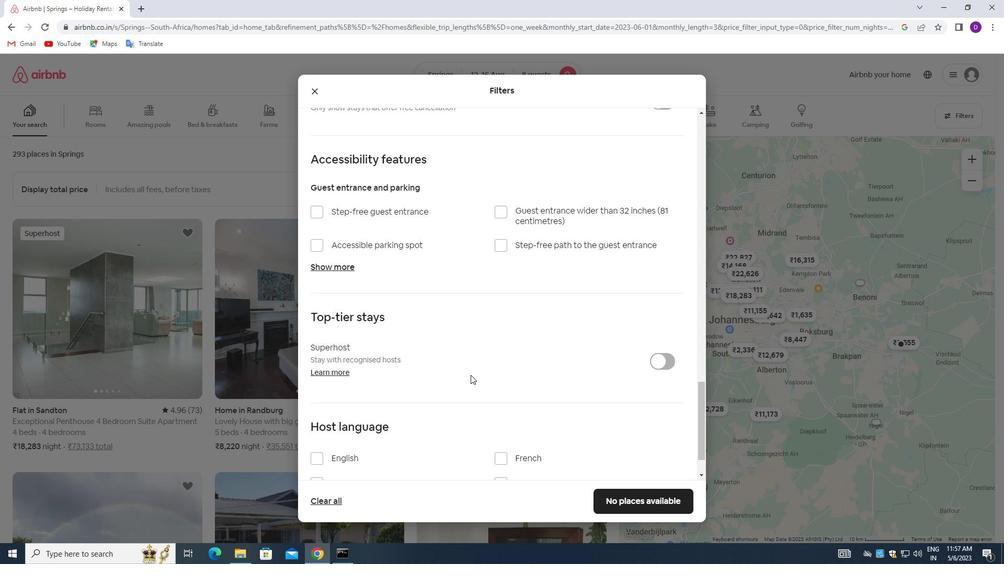 
Action: Mouse scrolled (469, 378) with delta (0, 0)
Screenshot: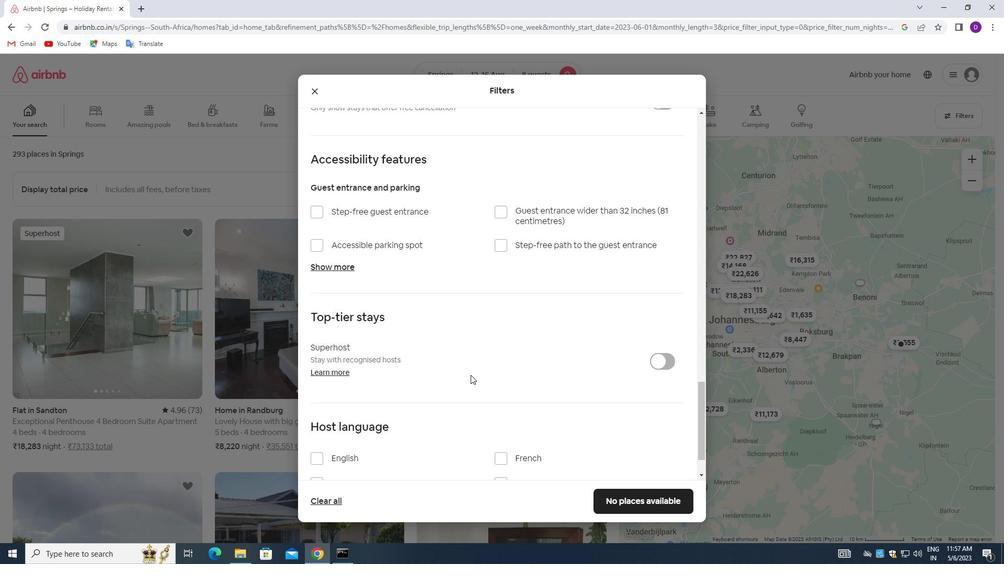 
Action: Mouse moved to (316, 413)
Screenshot: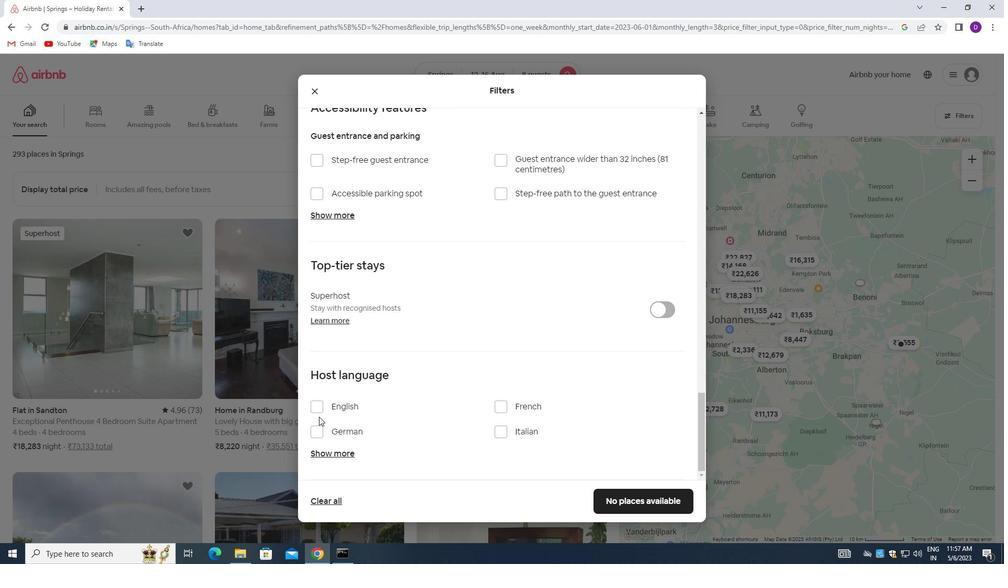 
Action: Mouse pressed left at (316, 413)
Screenshot: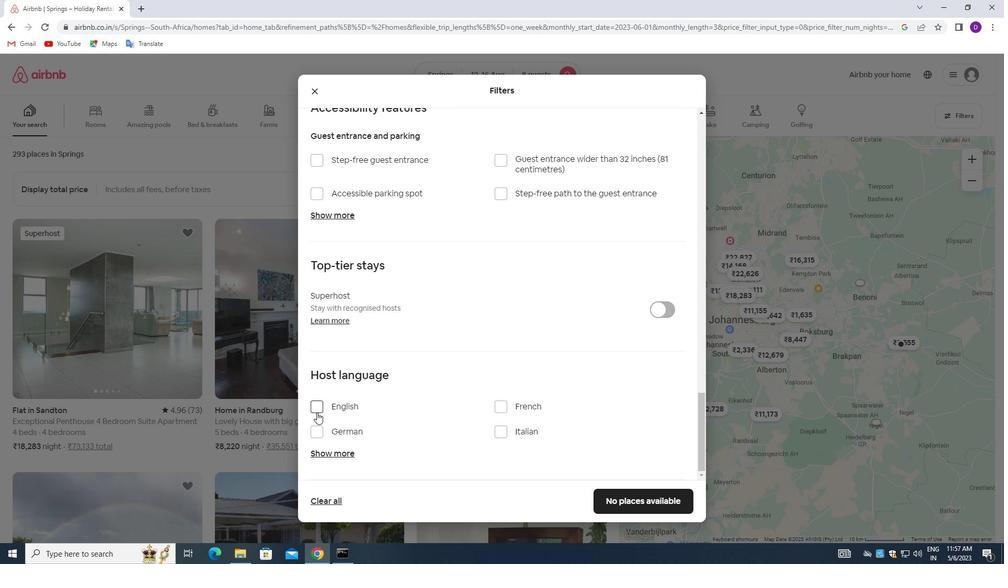 
Action: Mouse moved to (605, 497)
Screenshot: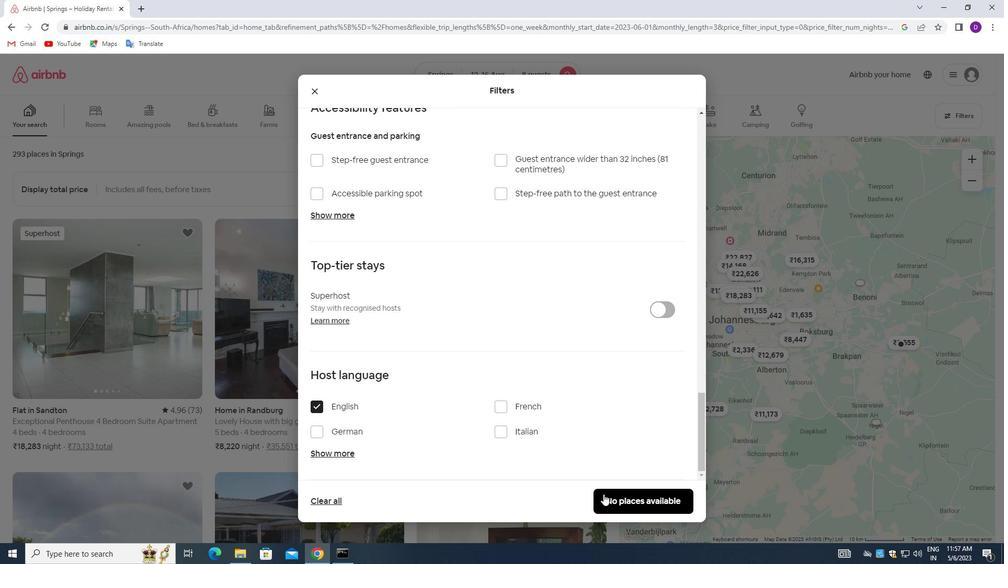 
Action: Mouse pressed left at (605, 497)
Screenshot: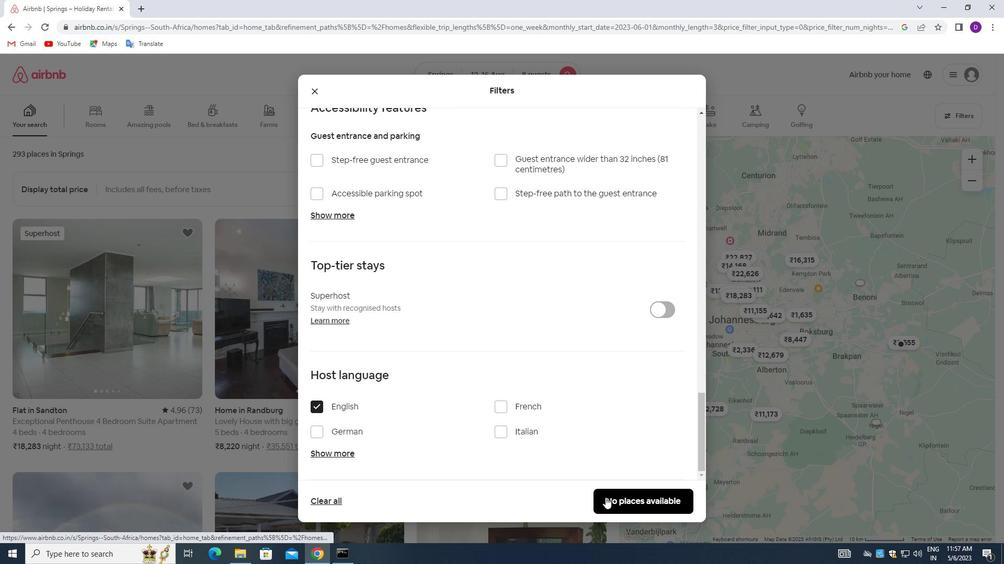 
Action: Mouse moved to (541, 336)
Screenshot: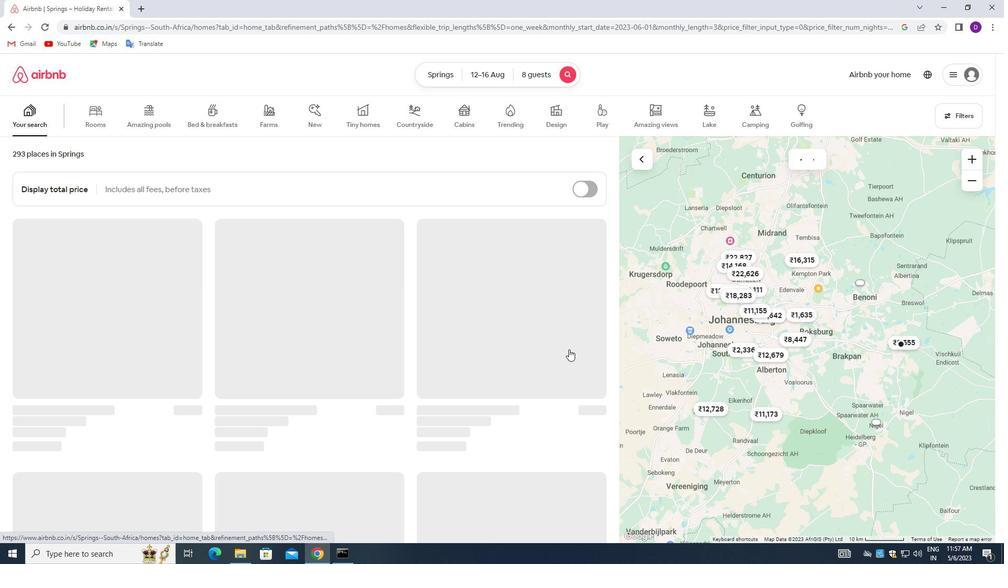
